Task: Create ChildIssue0000000425 as Child Issue of Issue Issue0000000213 in Backlog  in Scrum Project Project0000000043 in Jira. Create ChildIssue0000000426 as Child Issue of Issue Issue0000000213 in Backlog  in Scrum Project Project0000000043 in Jira. Create ChildIssue0000000427 as Child Issue of Issue Issue0000000214 in Backlog  in Scrum Project Project0000000043 in Jira. Create ChildIssue0000000428 as Child Issue of Issue Issue0000000214 in Backlog  in Scrum Project Project0000000043 in Jira. Create ChildIssue0000000429 as Child Issue of Issue Issue0000000215 in Backlog  in Scrum Project Project0000000043 in Jira
Action: Mouse moved to (401, 568)
Screenshot: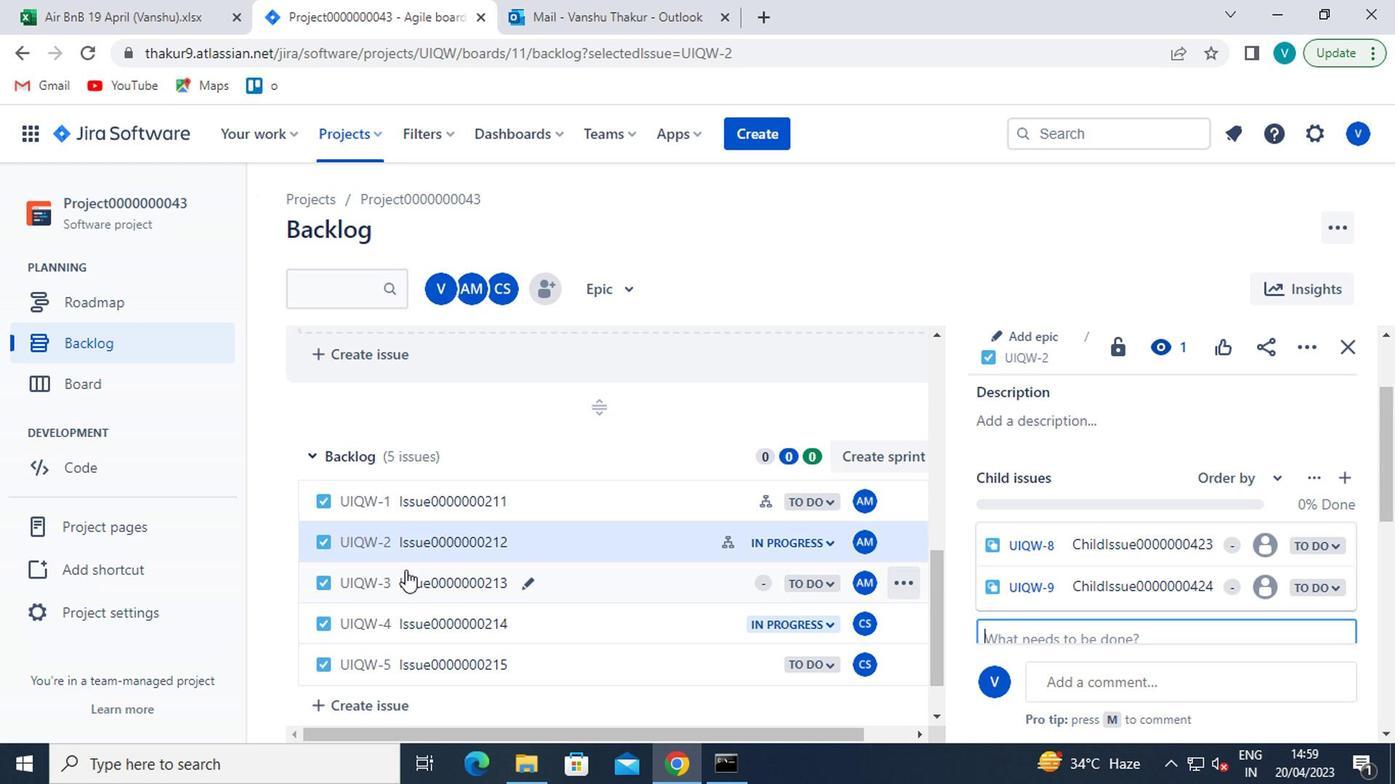 
Action: Mouse pressed left at (401, 568)
Screenshot: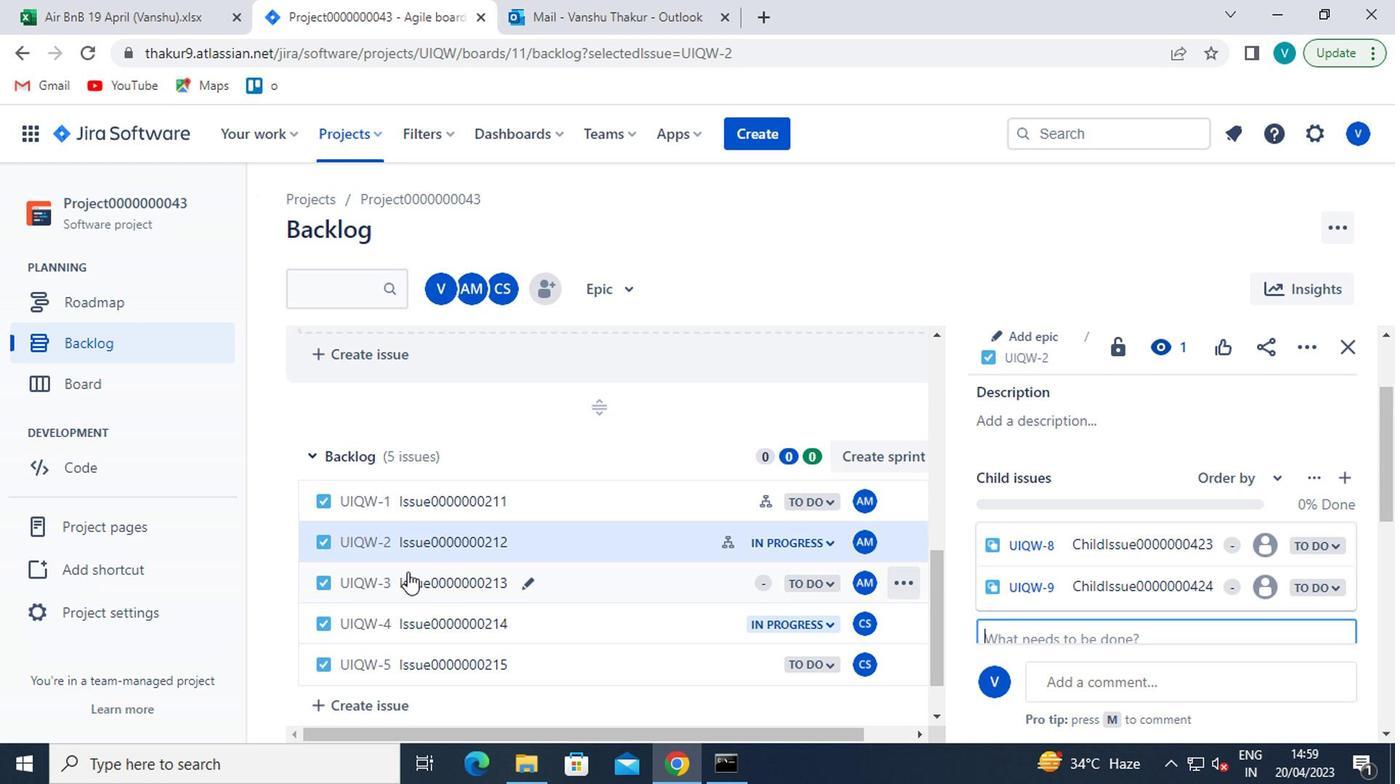 
Action: Mouse moved to (1031, 437)
Screenshot: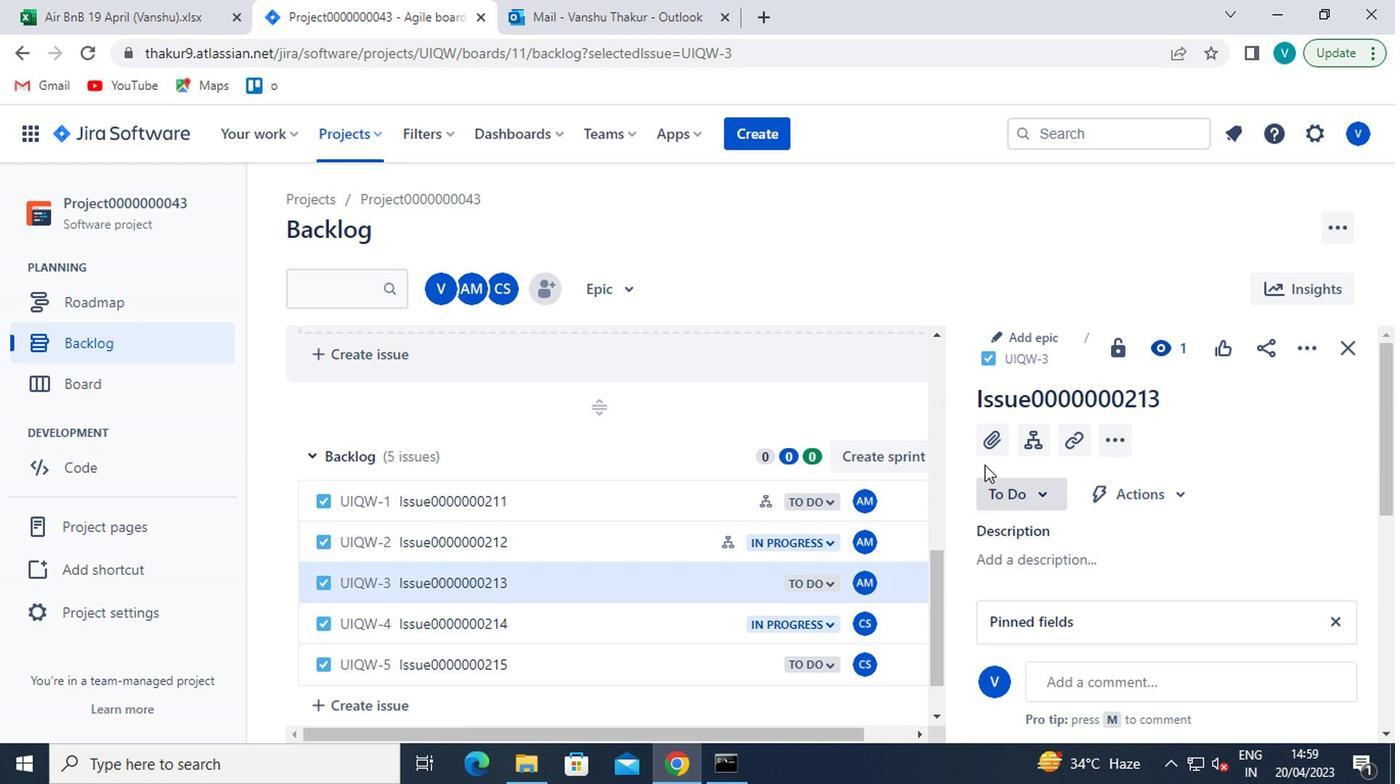 
Action: Mouse pressed left at (1031, 437)
Screenshot: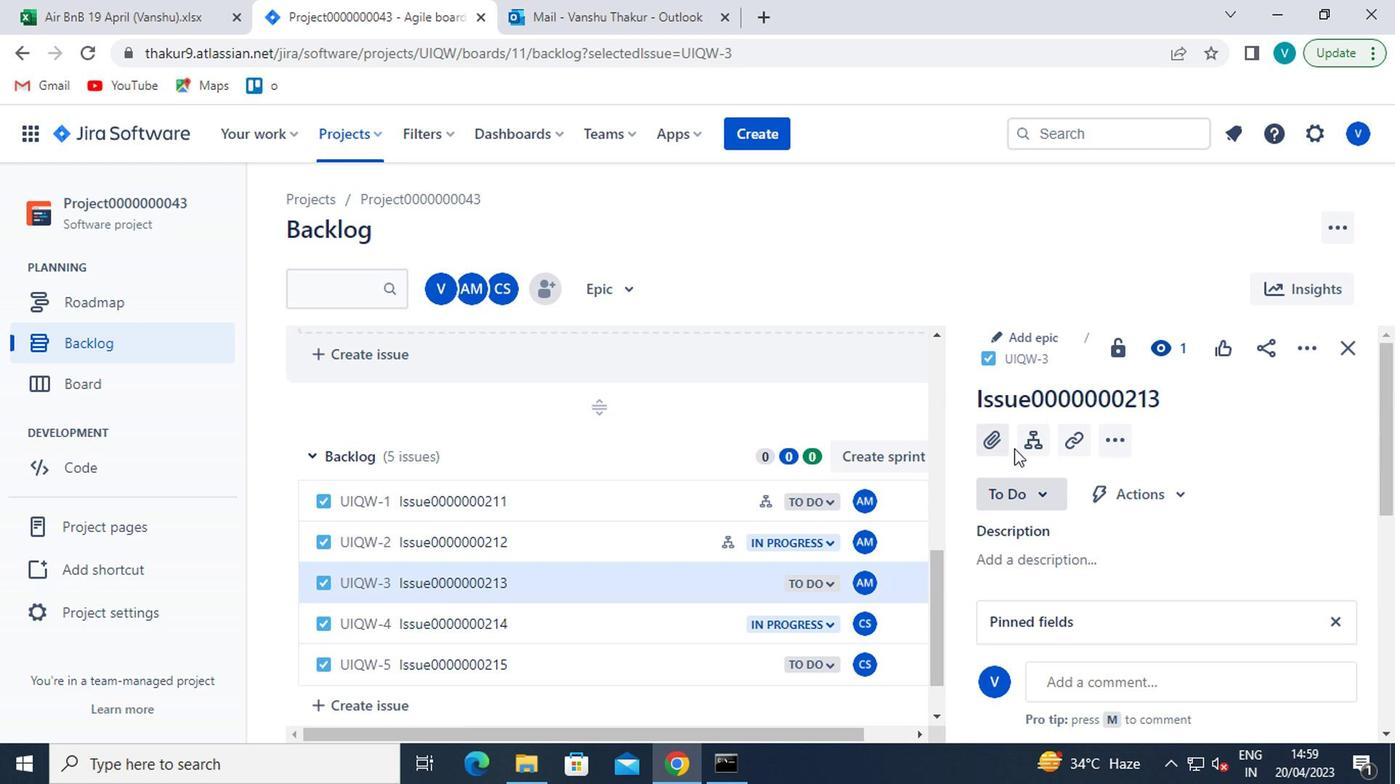 
Action: Mouse moved to (1031, 516)
Screenshot: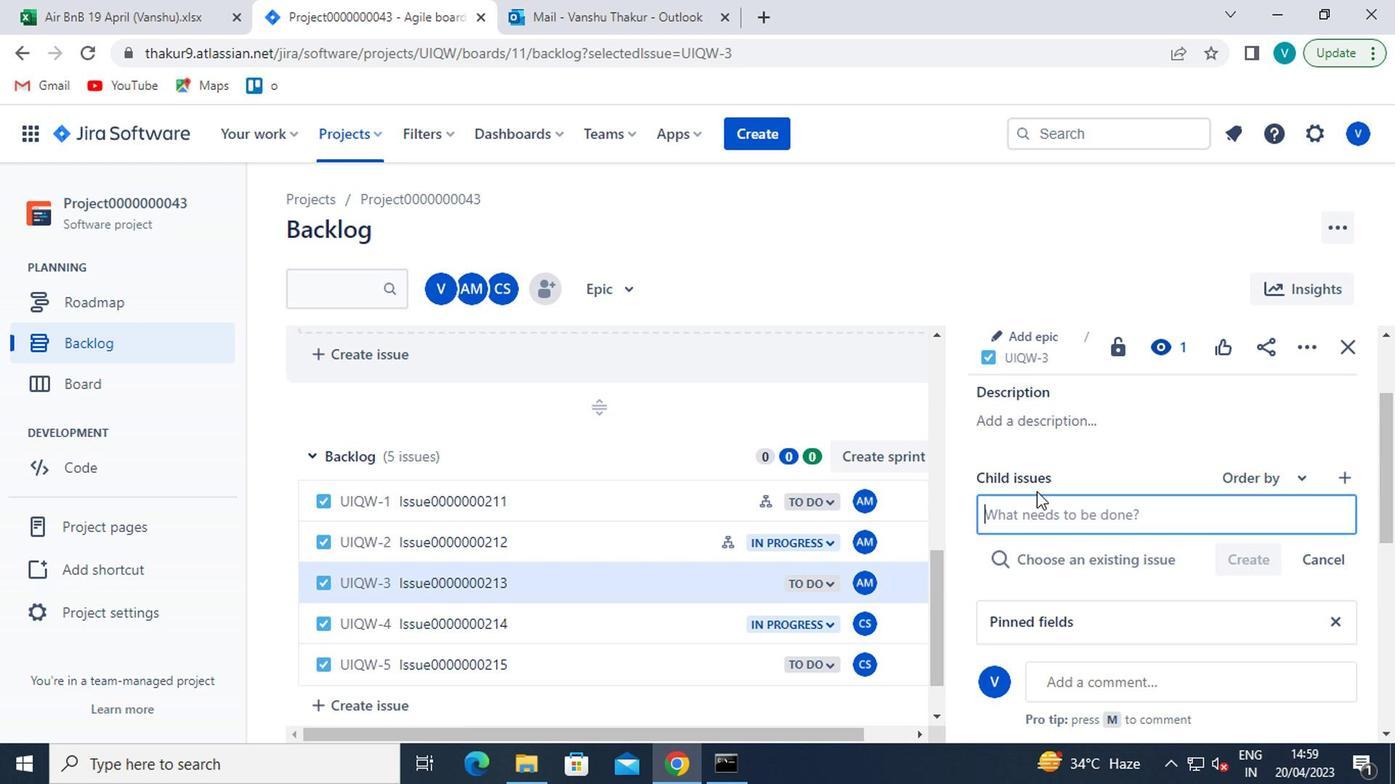 
Action: Mouse pressed left at (1031, 516)
Screenshot: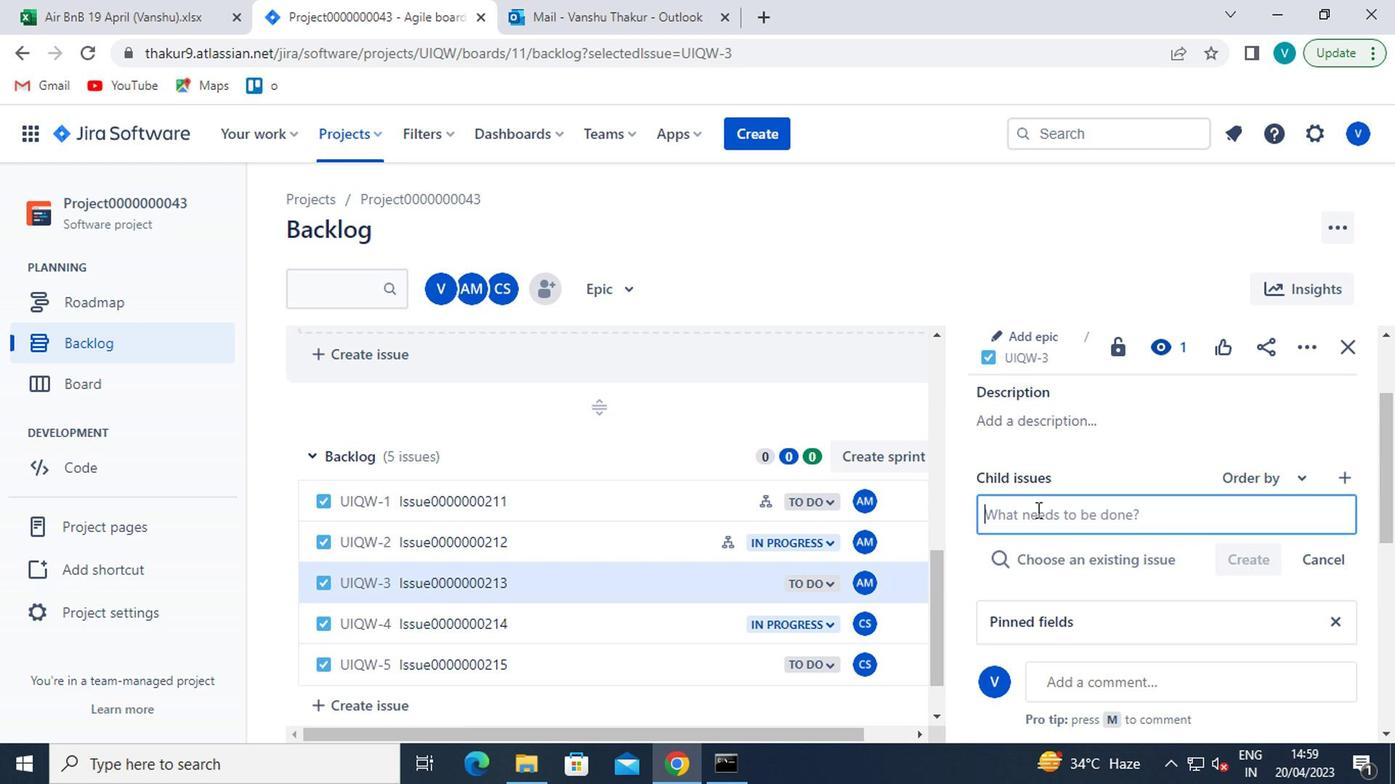 
Action: Key pressed <Key.shift>CHILD<Key.shift>ISSUE0000000425
Screenshot: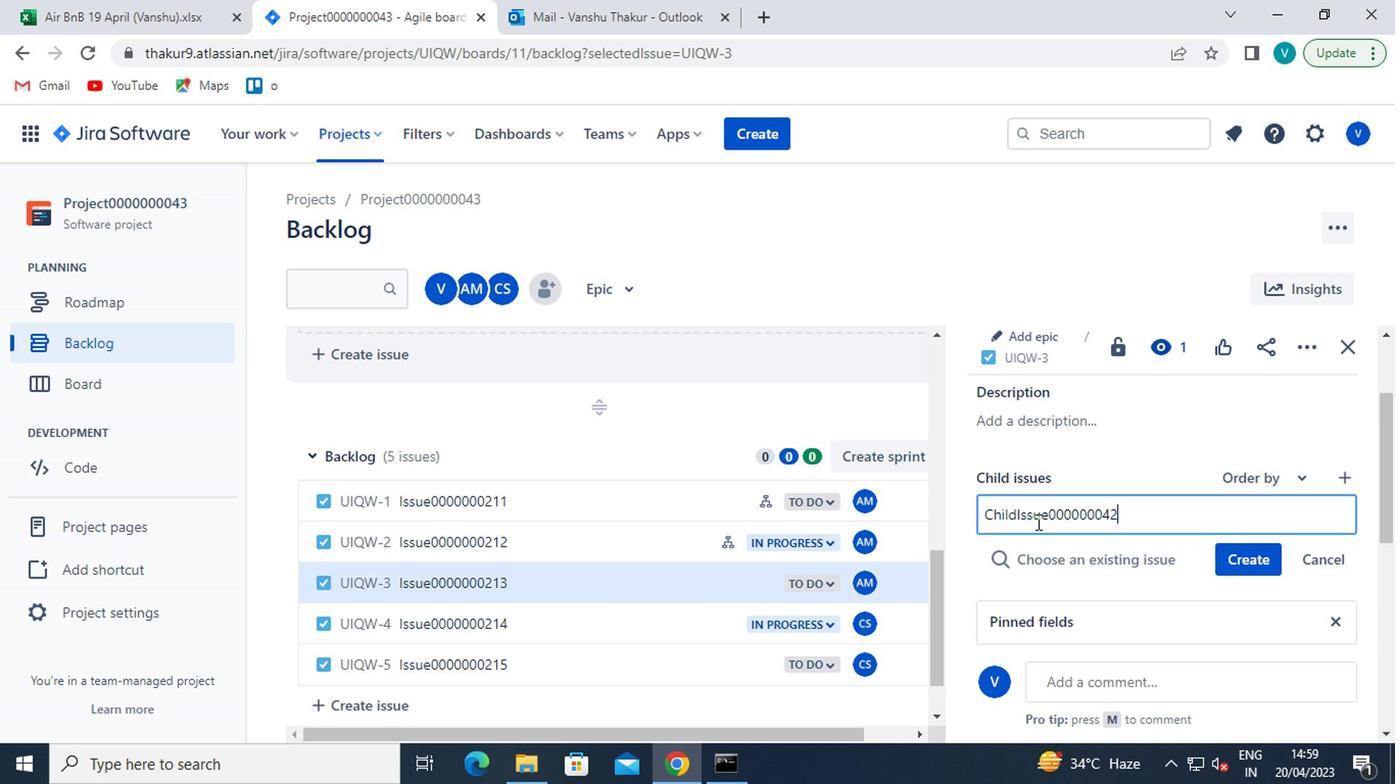 
Action: Mouse moved to (1239, 552)
Screenshot: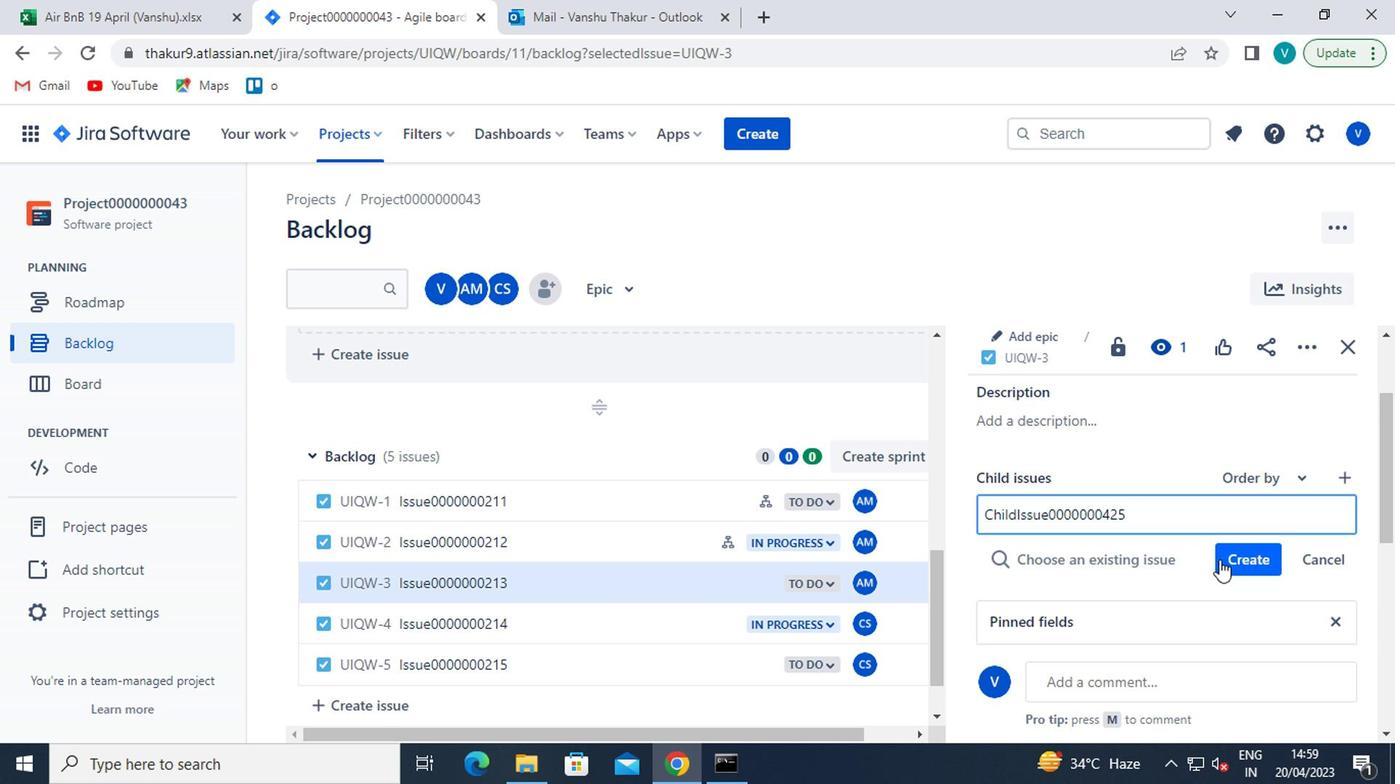 
Action: Mouse pressed left at (1239, 552)
Screenshot: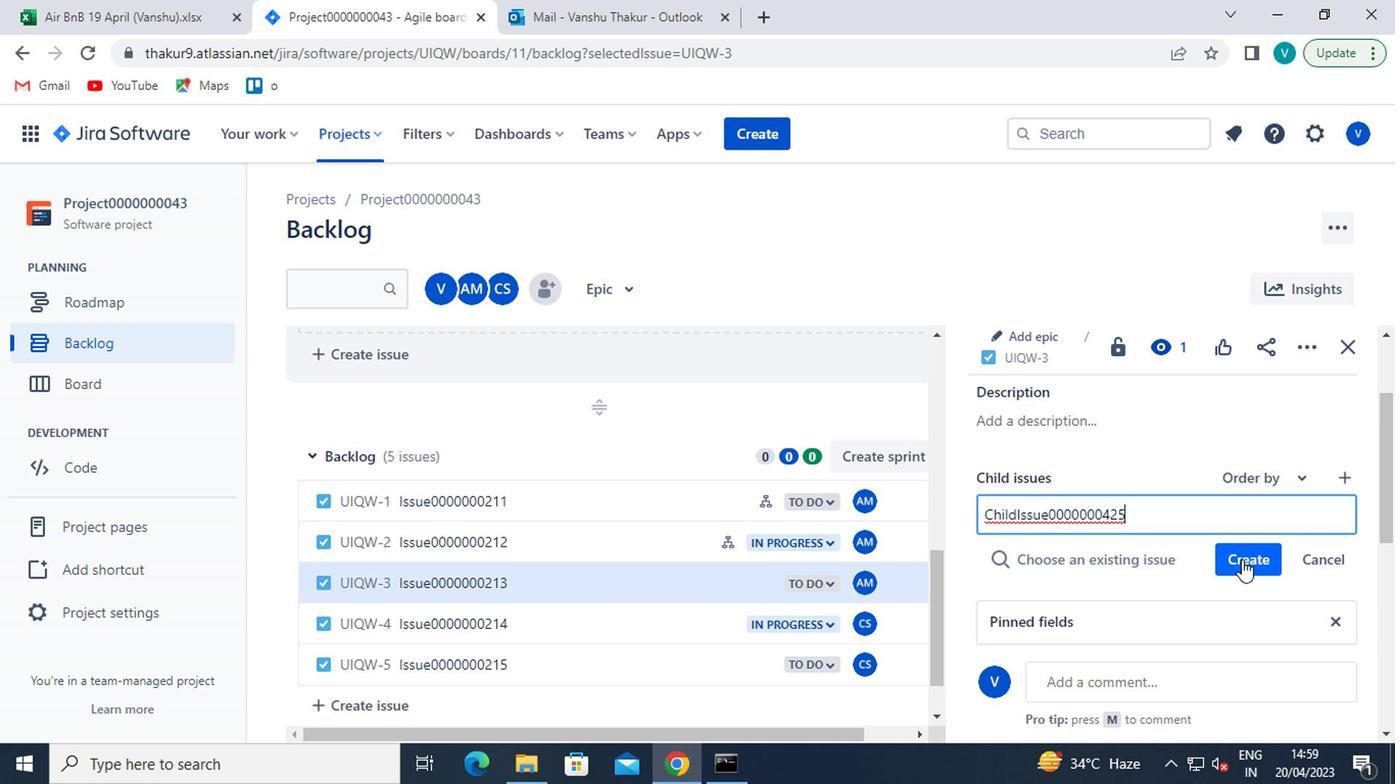 
Action: Mouse moved to (1225, 566)
Screenshot: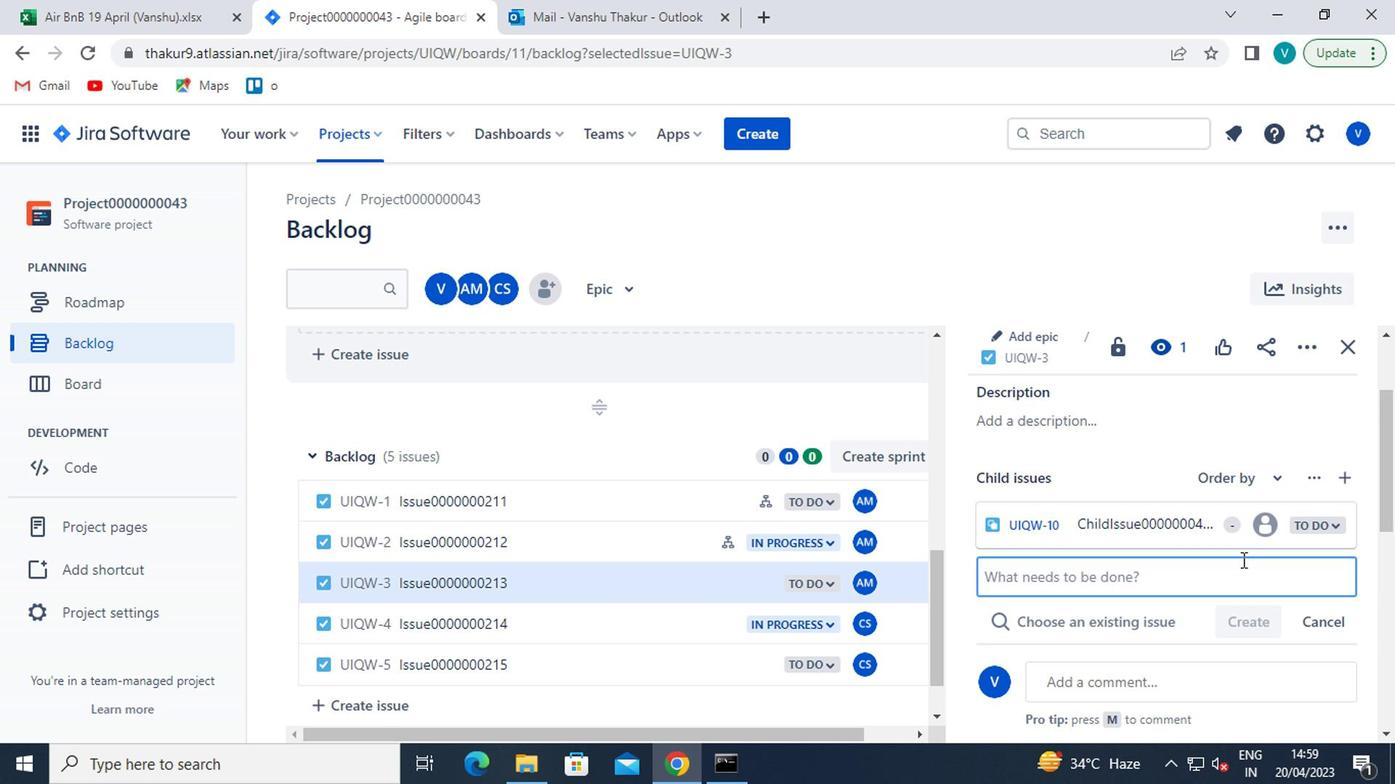 
Action: Mouse pressed left at (1225, 566)
Screenshot: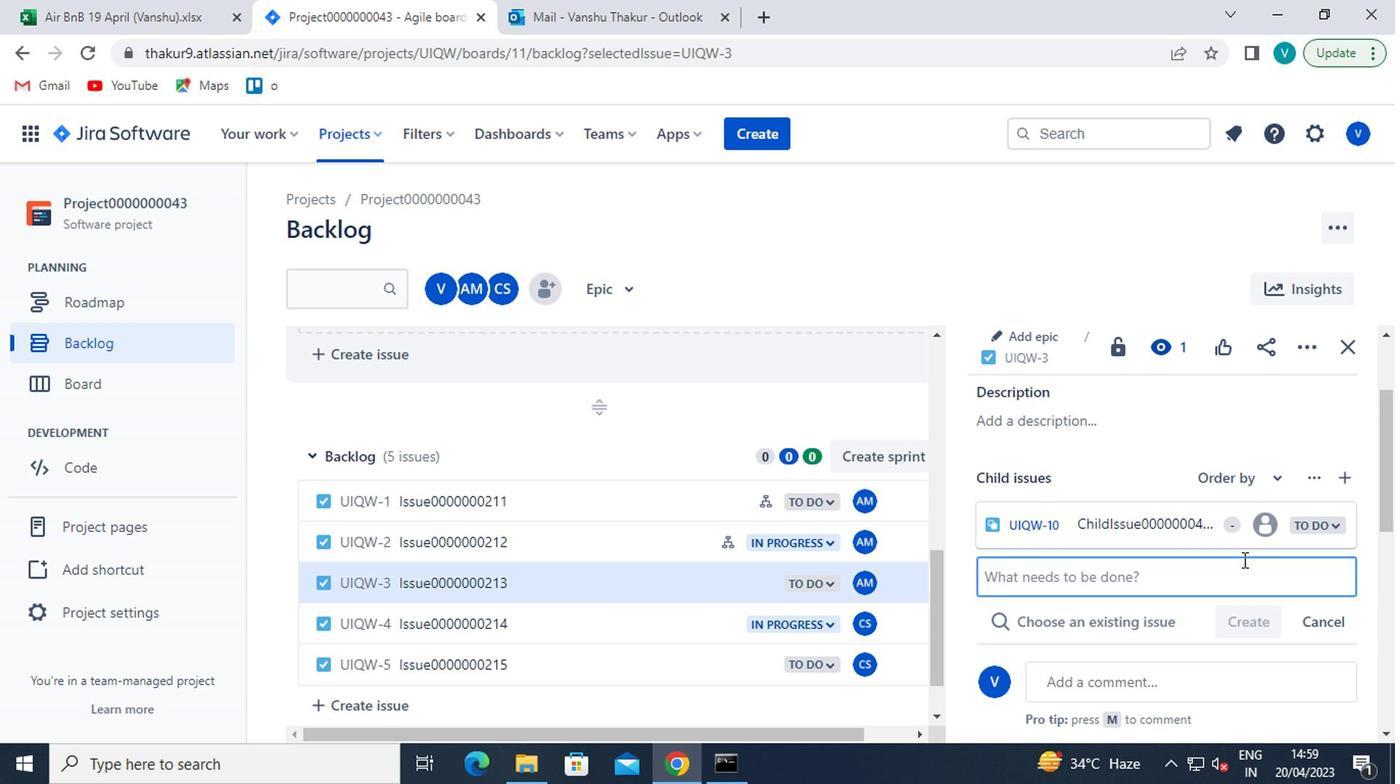 
Action: Key pressed <Key.shift>CHILD<Key.shift>ISSUE0000000426
Screenshot: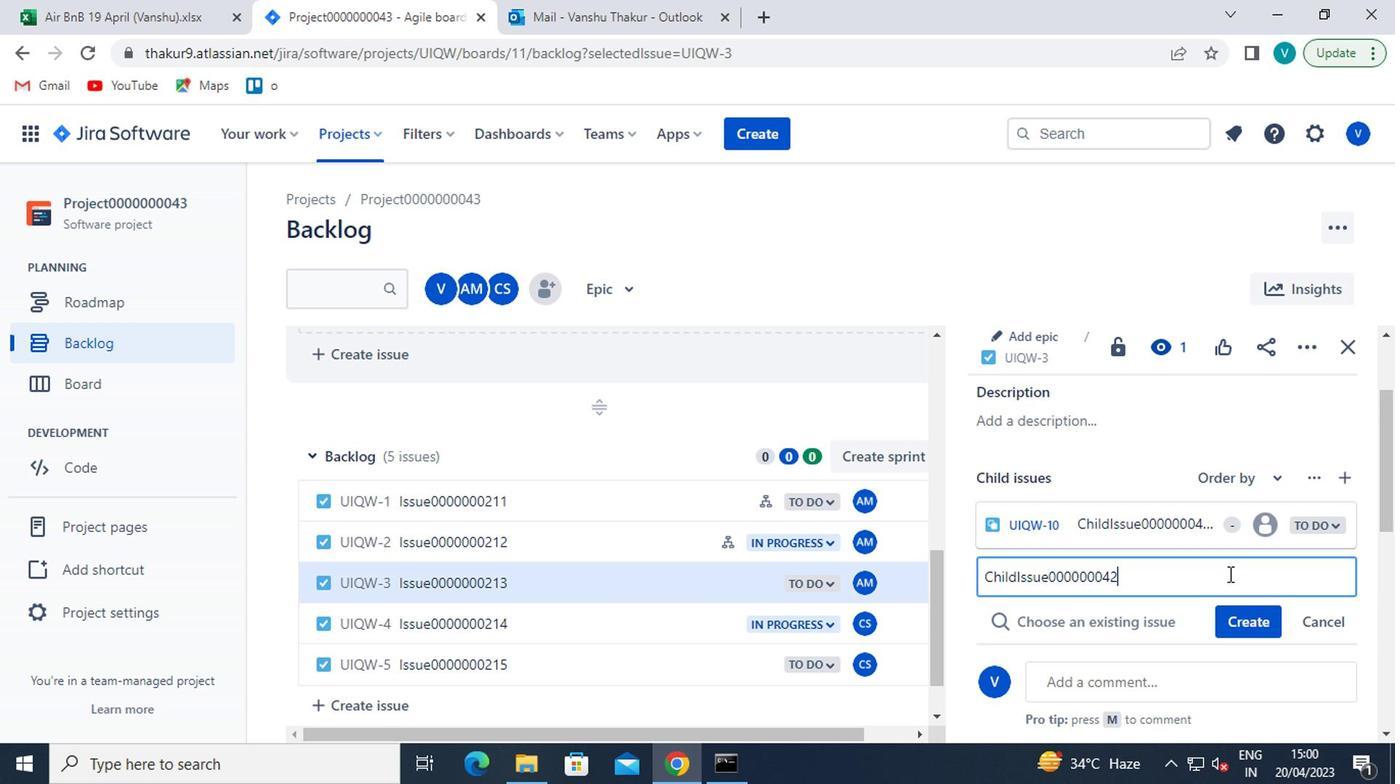 
Action: Mouse moved to (1235, 616)
Screenshot: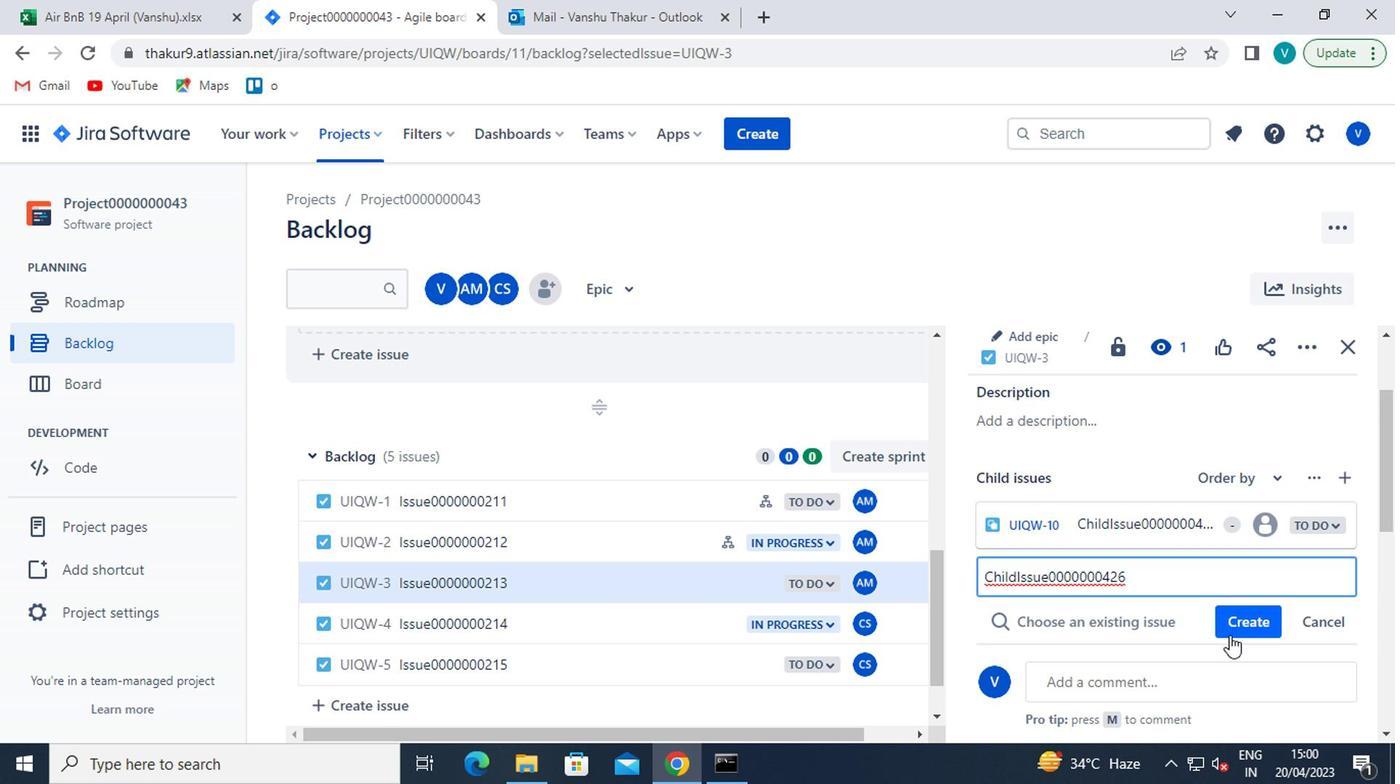 
Action: Mouse pressed left at (1235, 616)
Screenshot: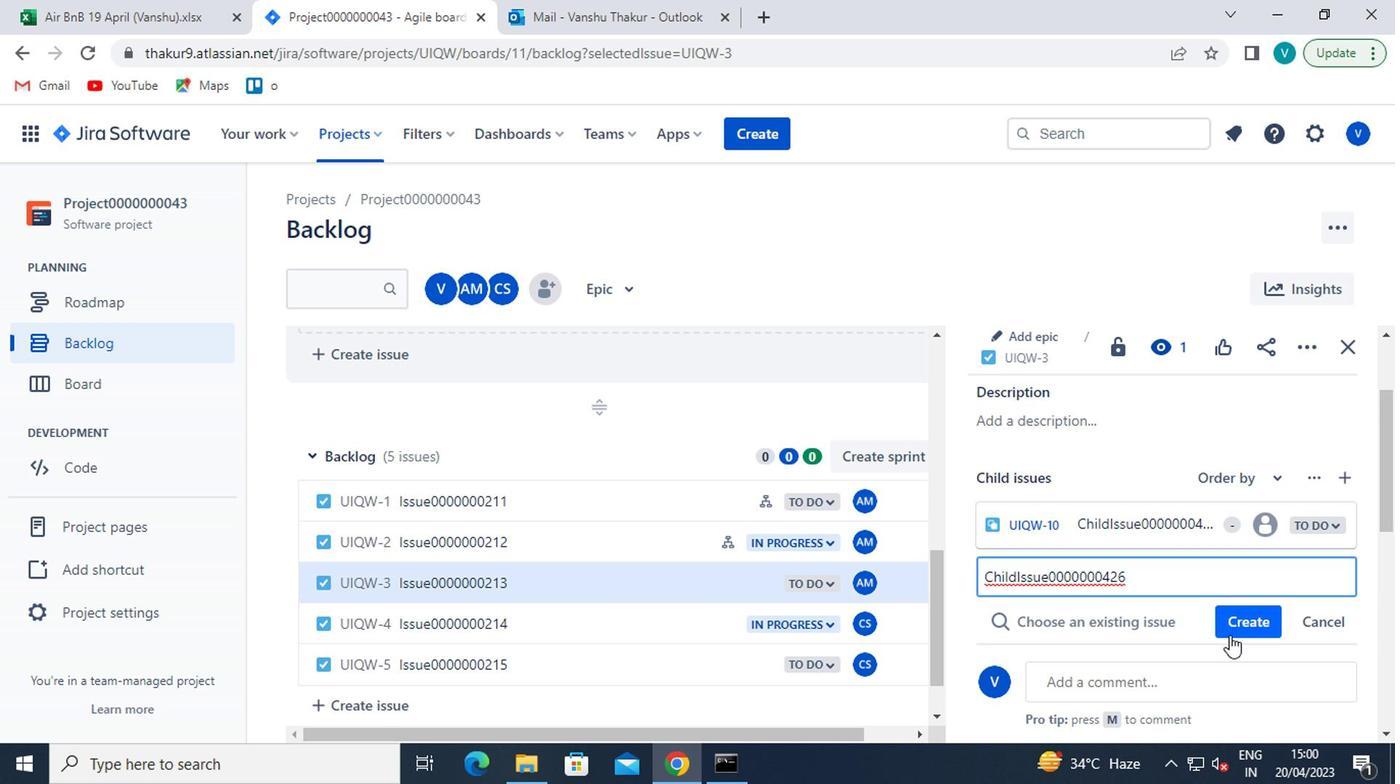 
Action: Mouse moved to (1230, 592)
Screenshot: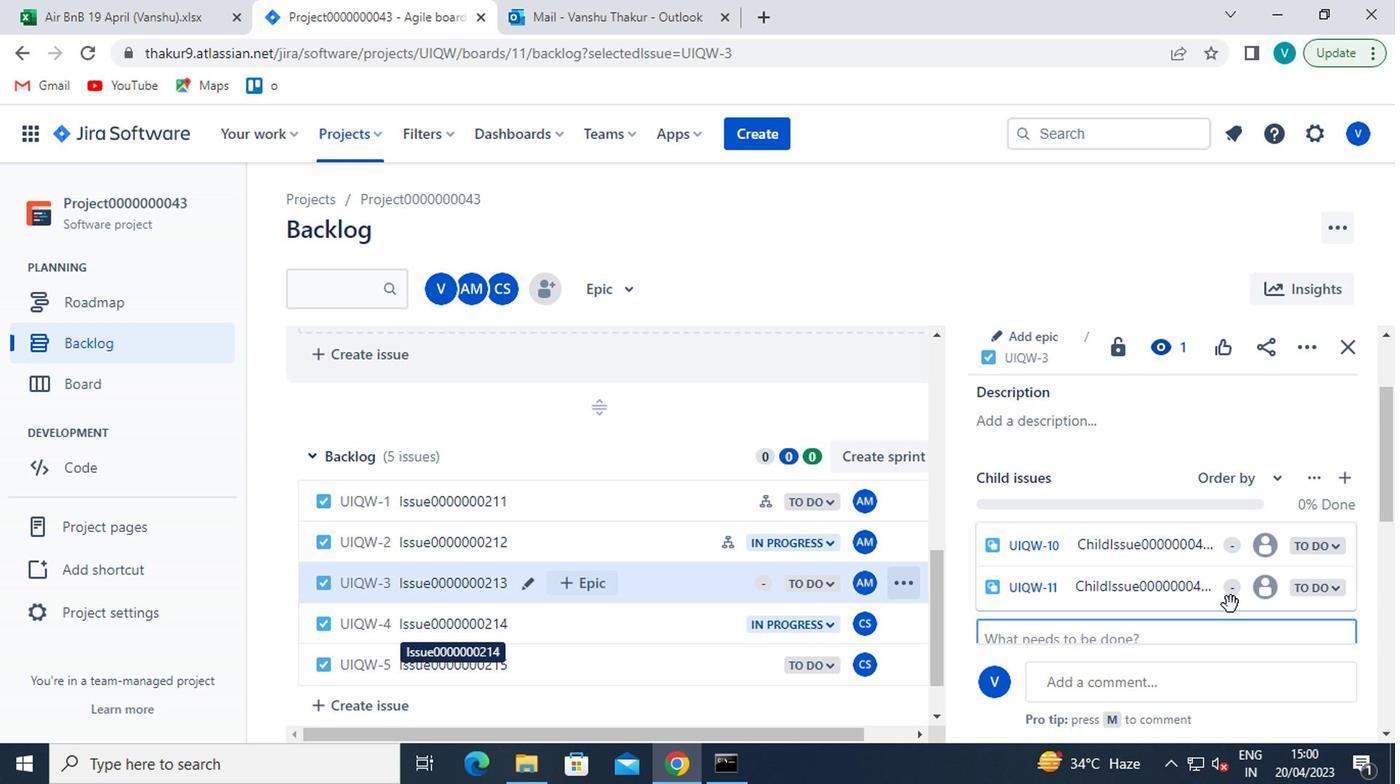 
Action: Mouse scrolled (1230, 592) with delta (0, 0)
Screenshot: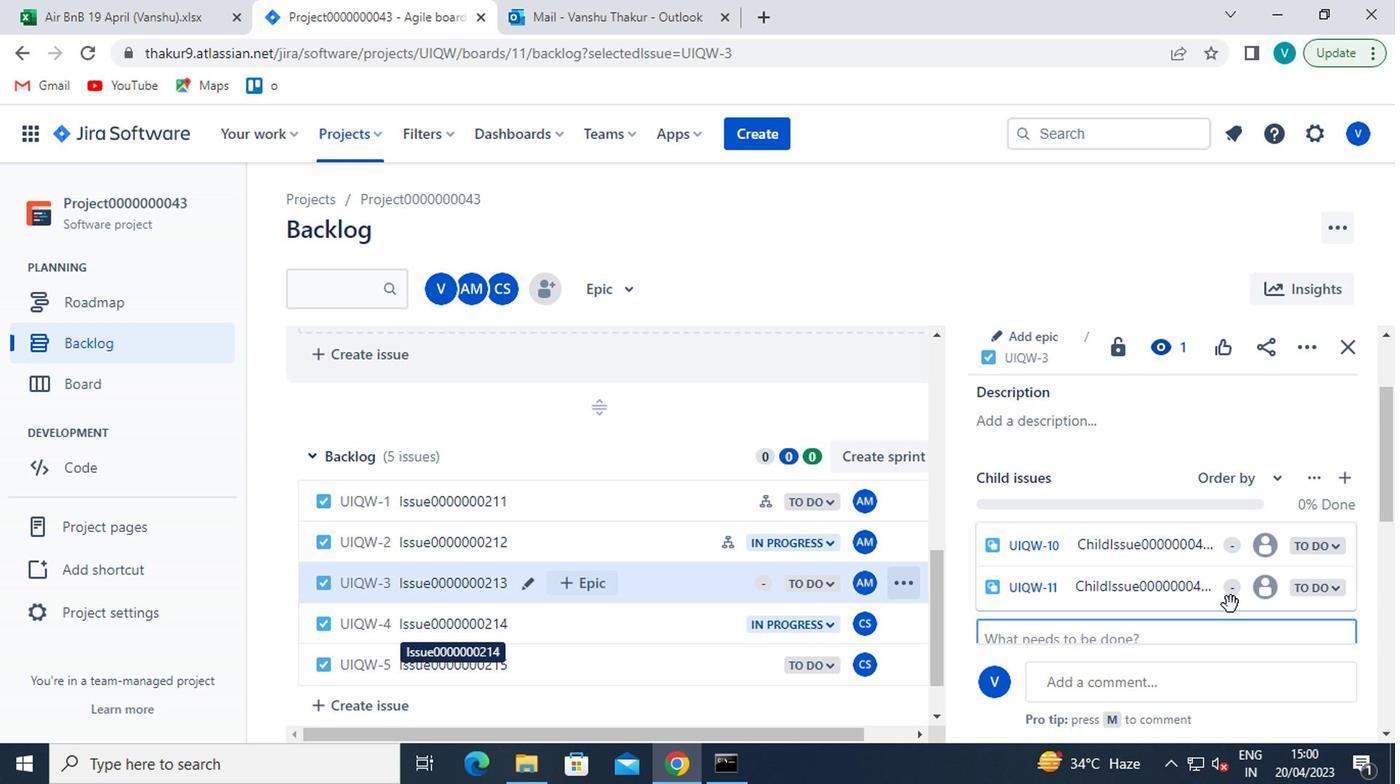 
Action: Mouse scrolled (1230, 592) with delta (0, 0)
Screenshot: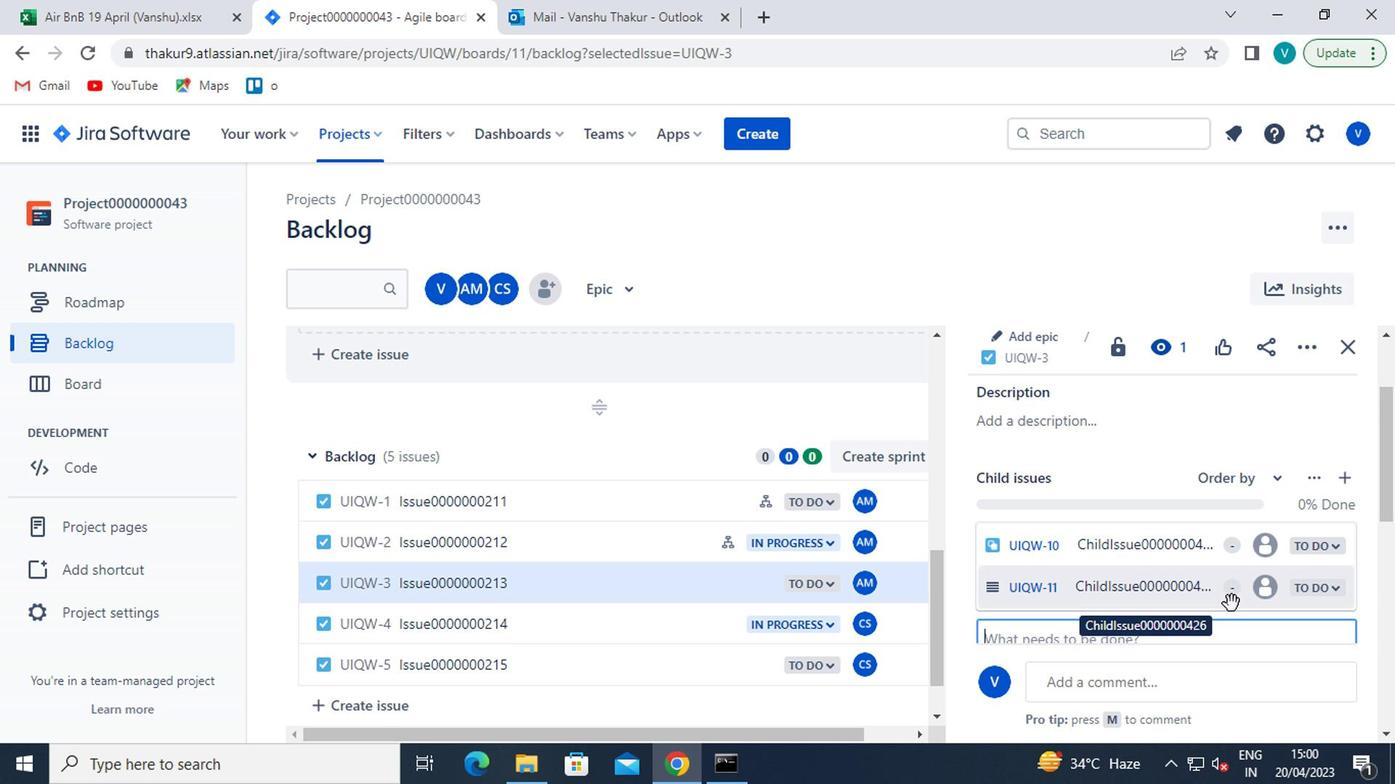 
Action: Mouse scrolled (1230, 592) with delta (0, 0)
Screenshot: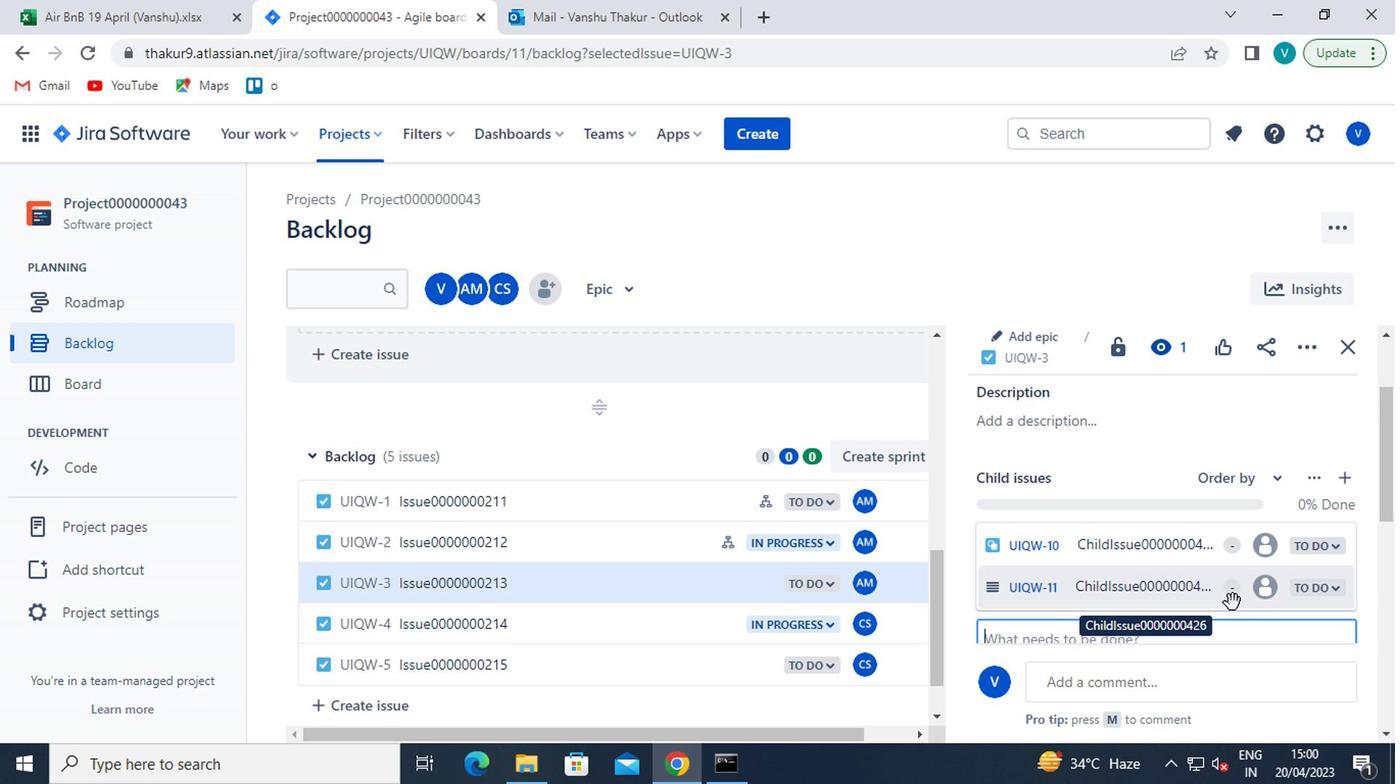 
Action: Mouse scrolled (1230, 592) with delta (0, 0)
Screenshot: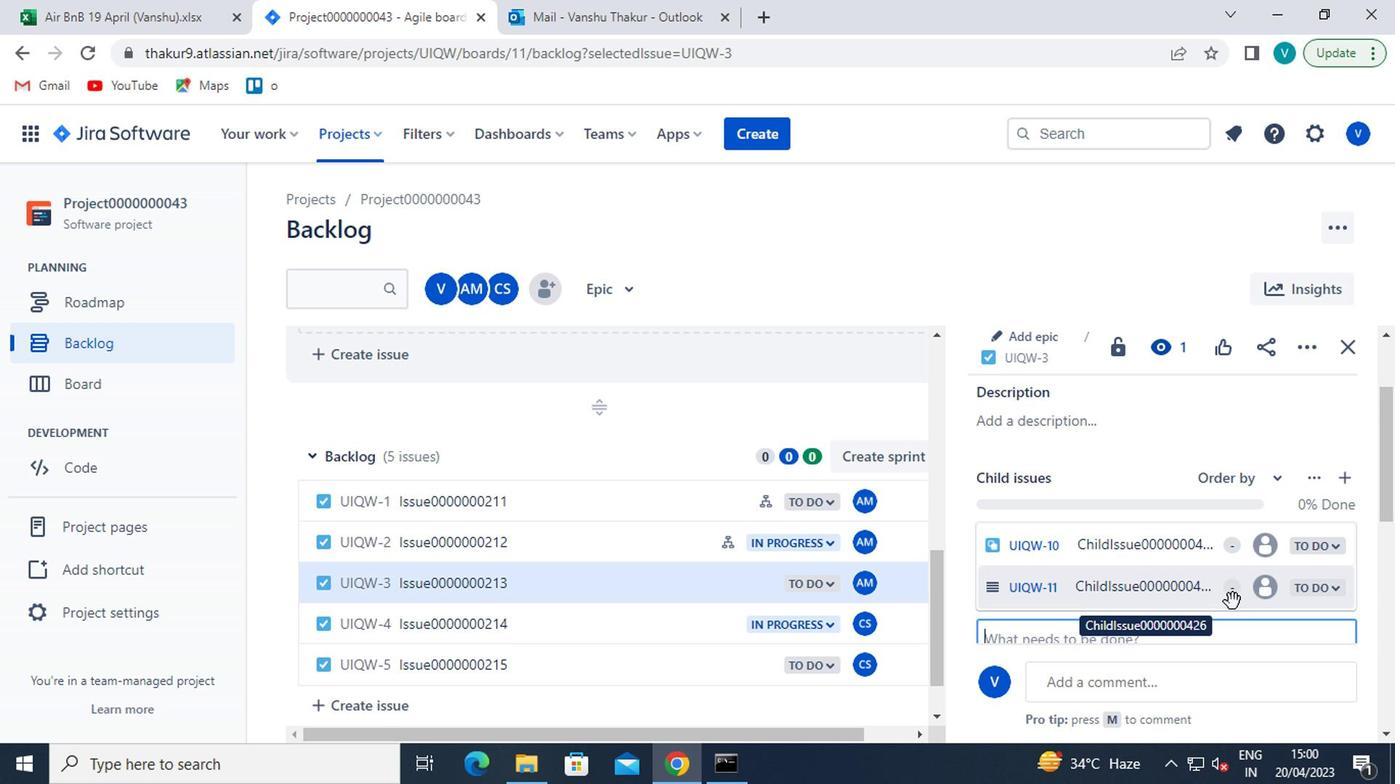 
Action: Mouse scrolled (1230, 590) with delta (0, -1)
Screenshot: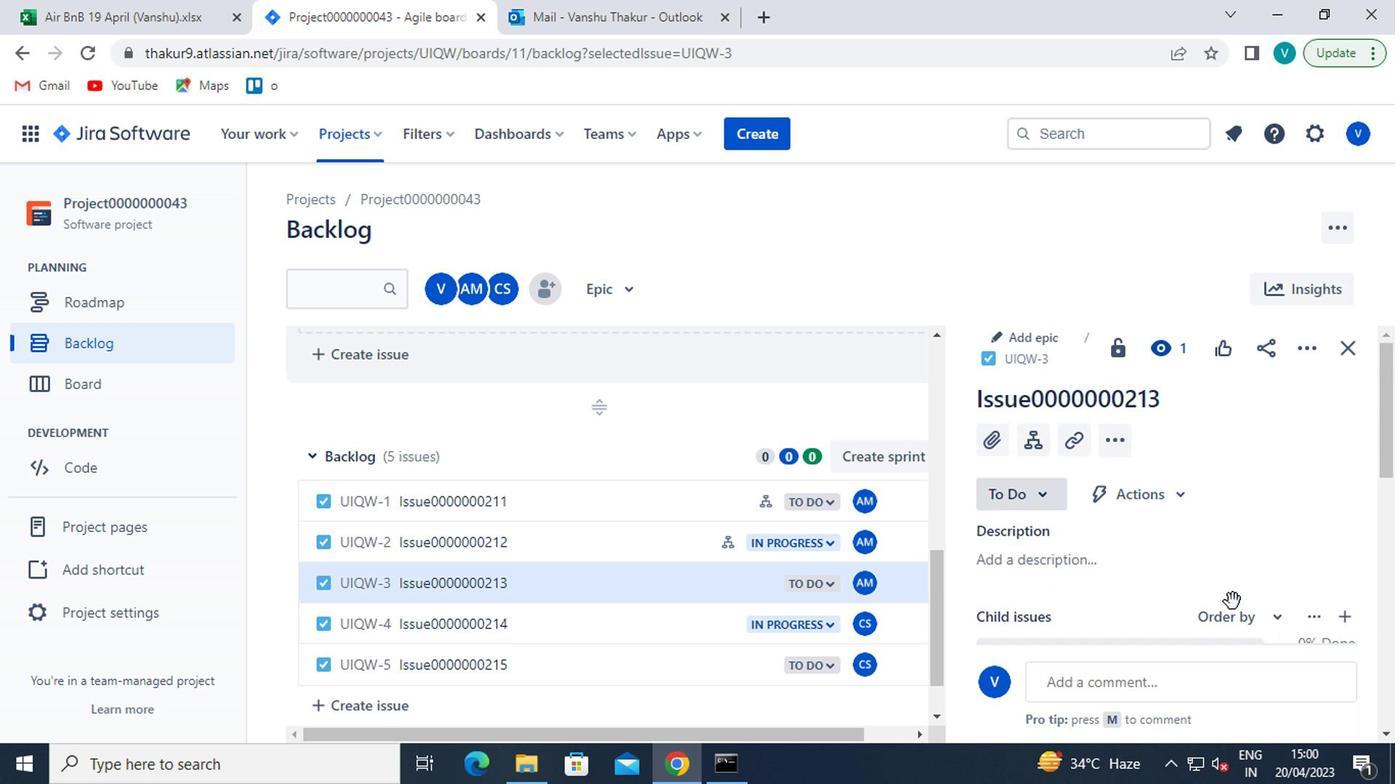 
Action: Mouse scrolled (1230, 590) with delta (0, -1)
Screenshot: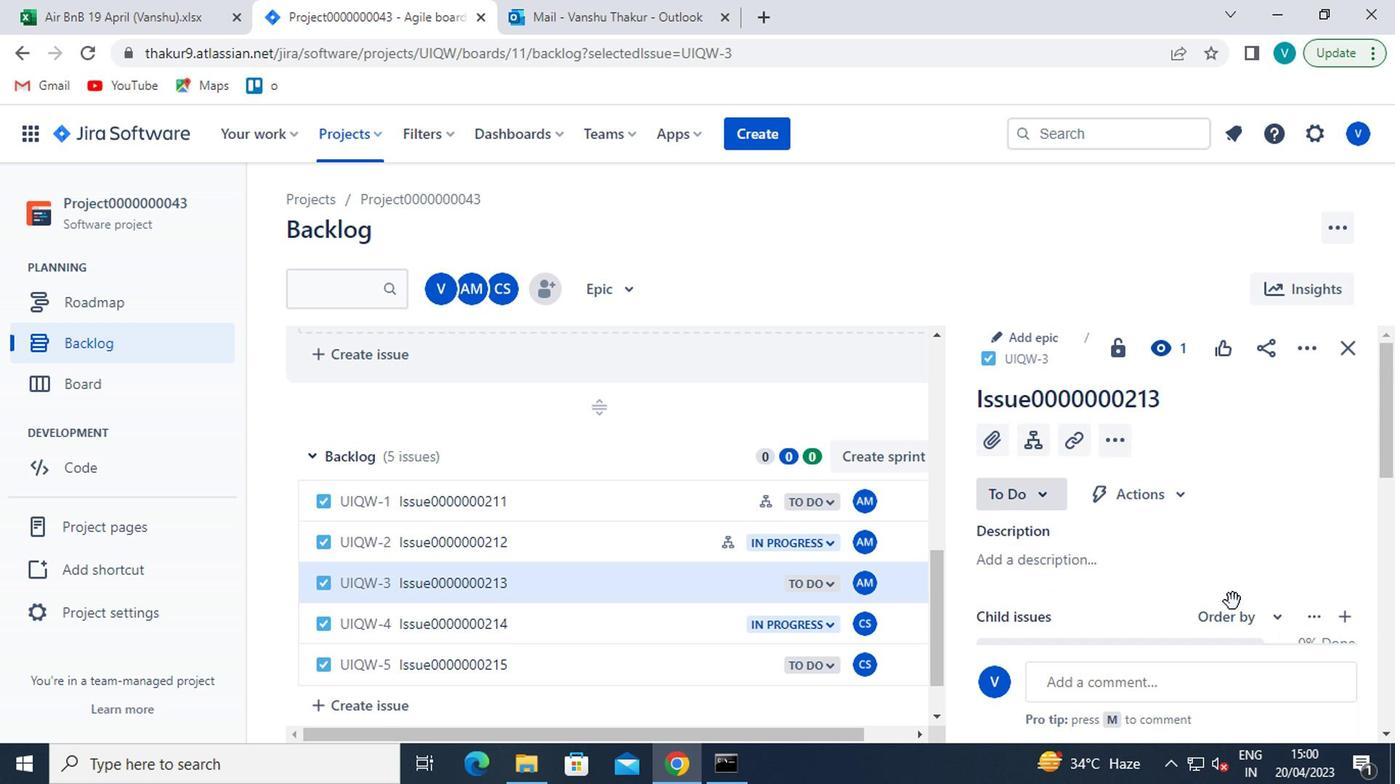 
Action: Mouse scrolled (1230, 590) with delta (0, -1)
Screenshot: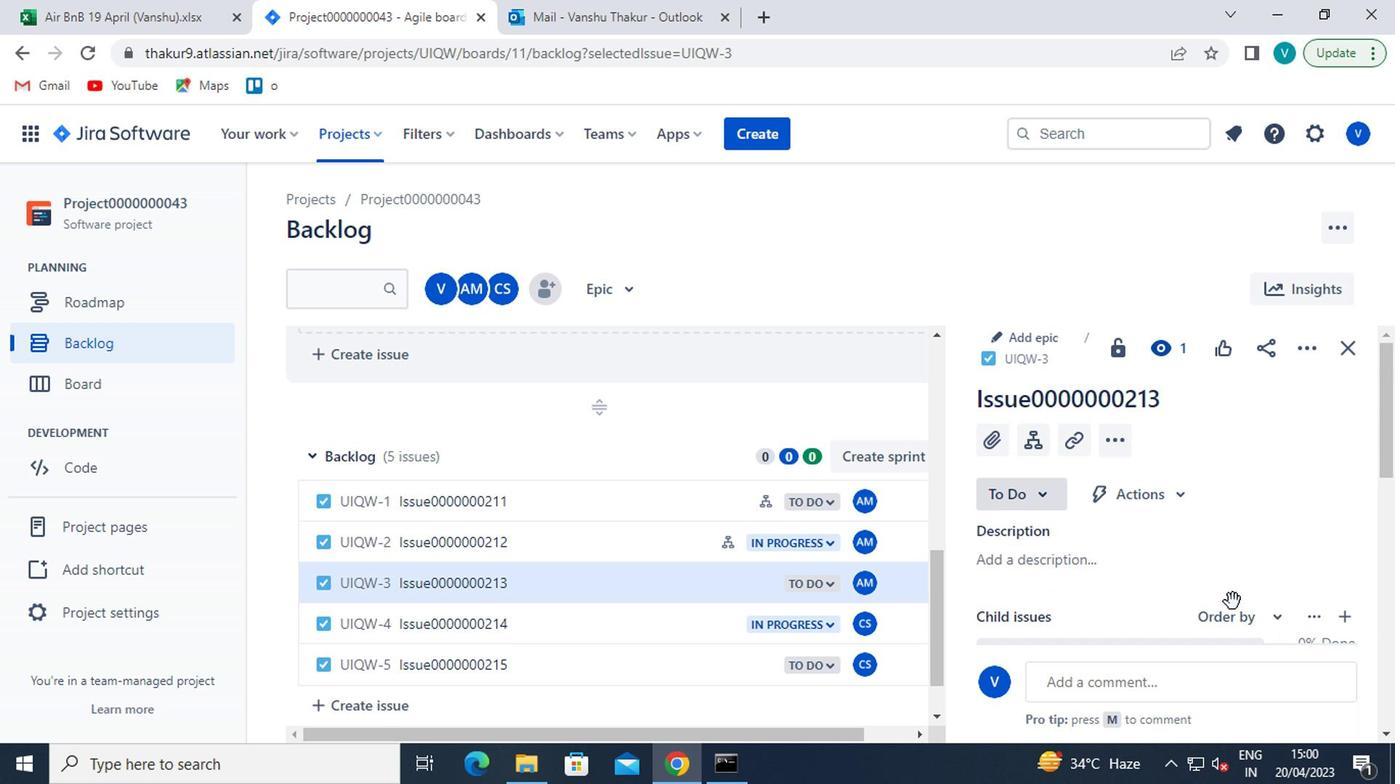 
Action: Mouse scrolled (1230, 590) with delta (0, -1)
Screenshot: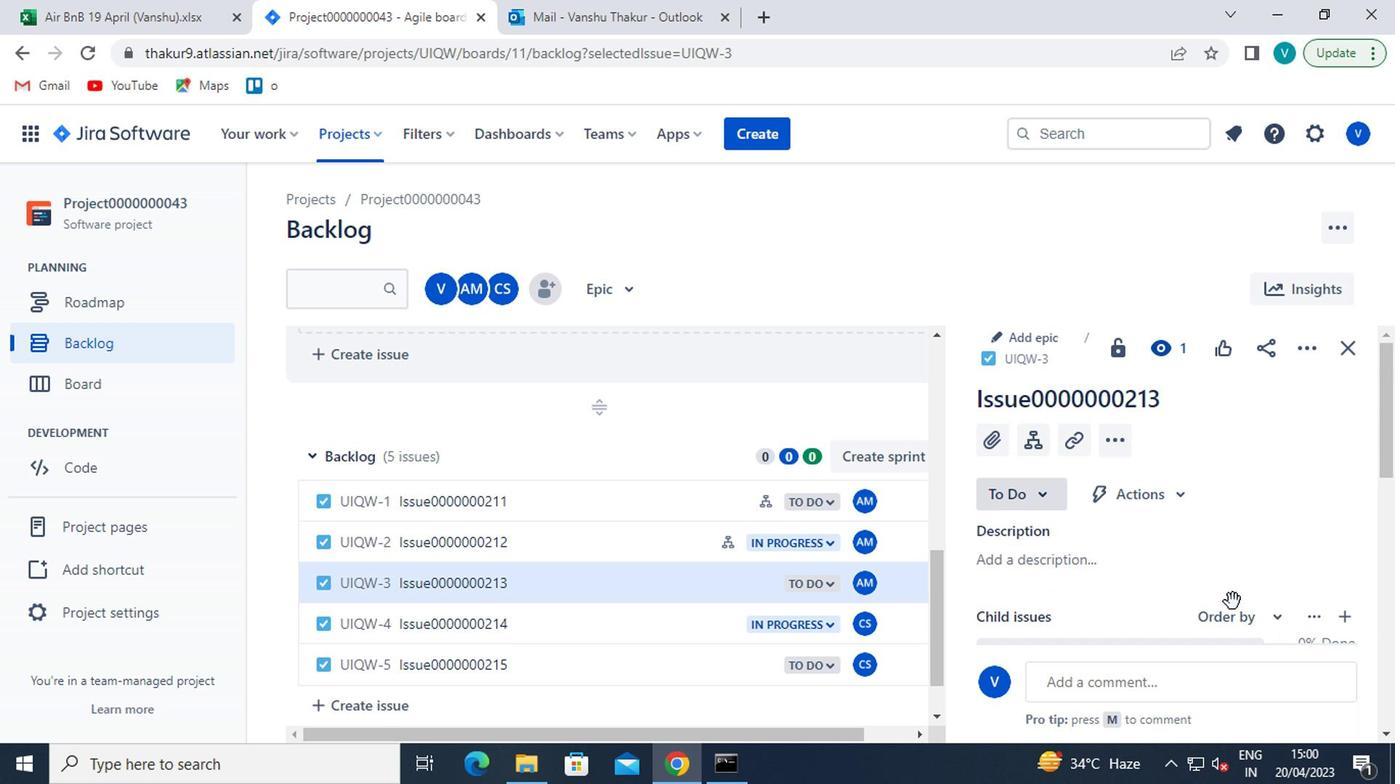 
Action: Mouse moved to (449, 611)
Screenshot: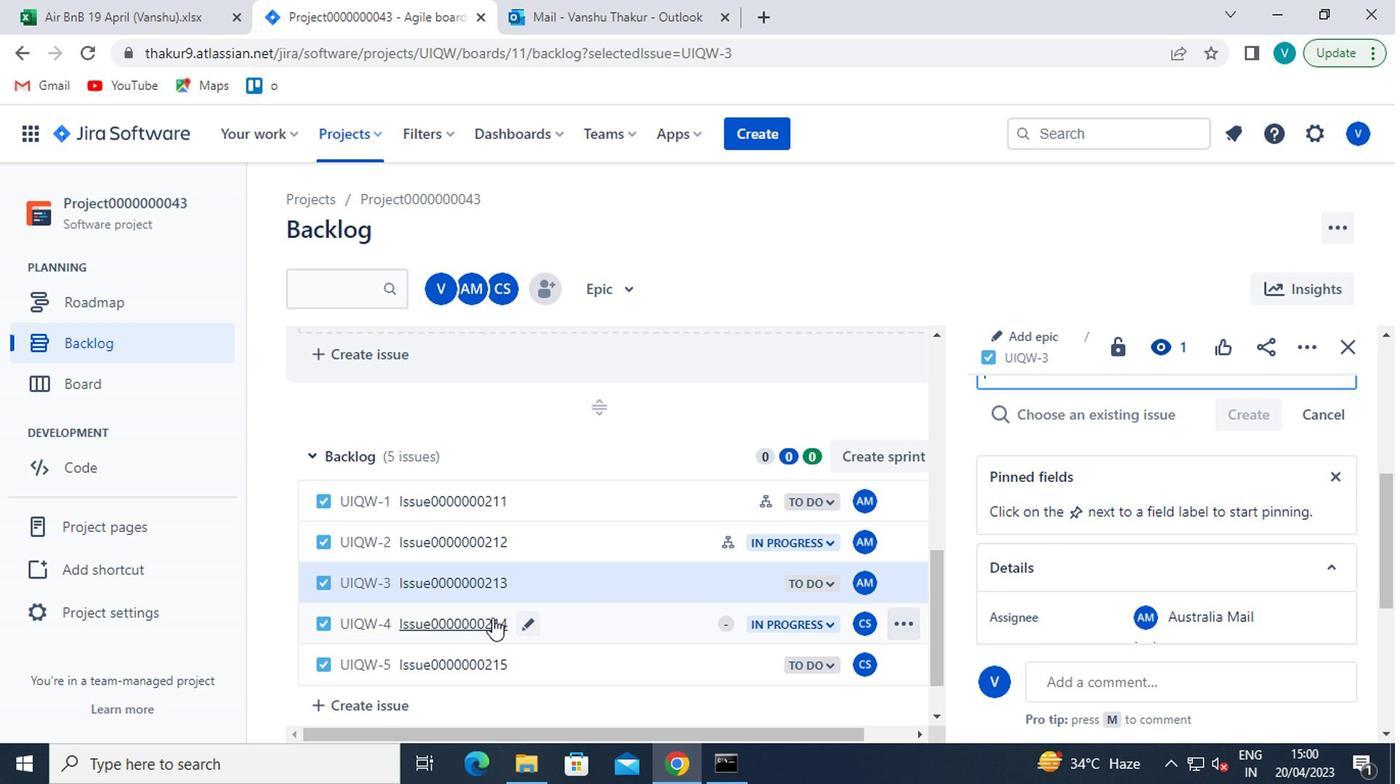 
Action: Mouse pressed left at (449, 611)
Screenshot: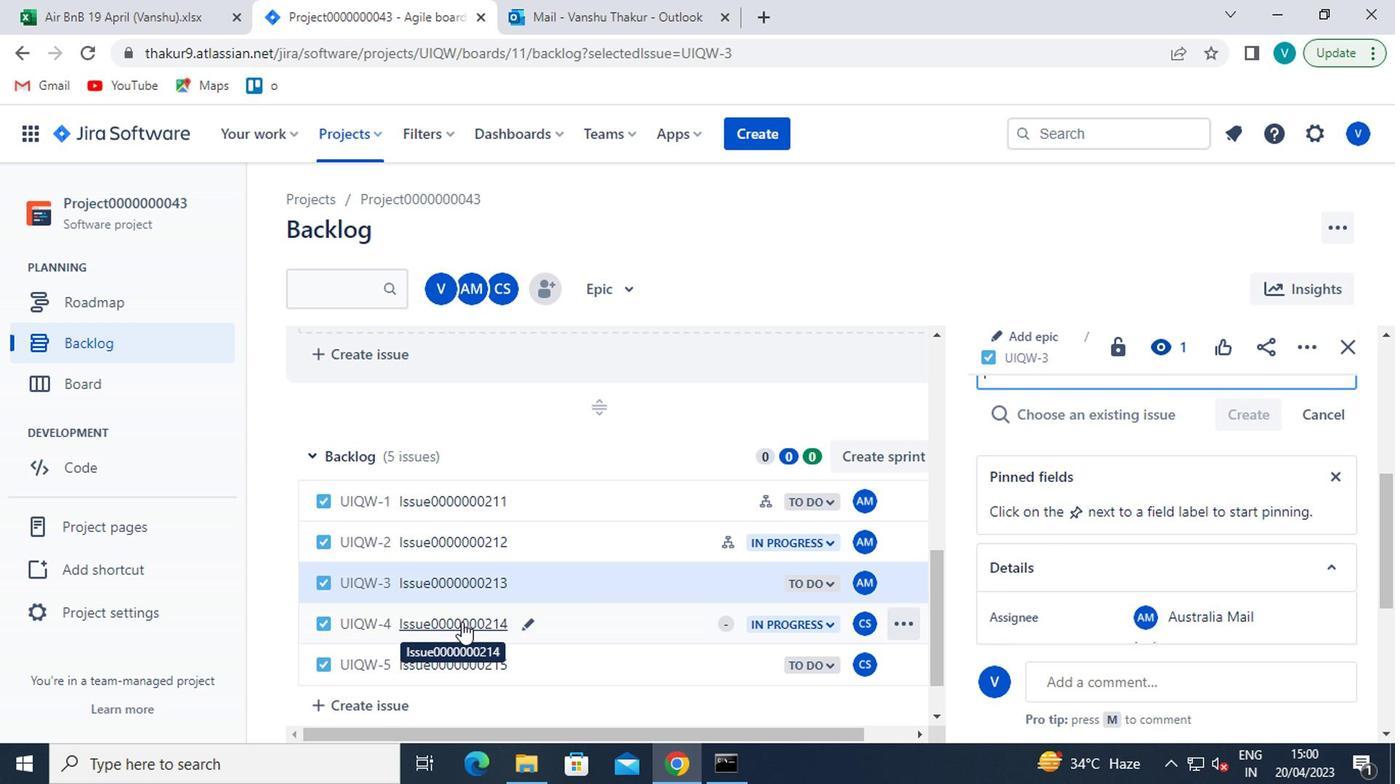 
Action: Mouse moved to (1031, 434)
Screenshot: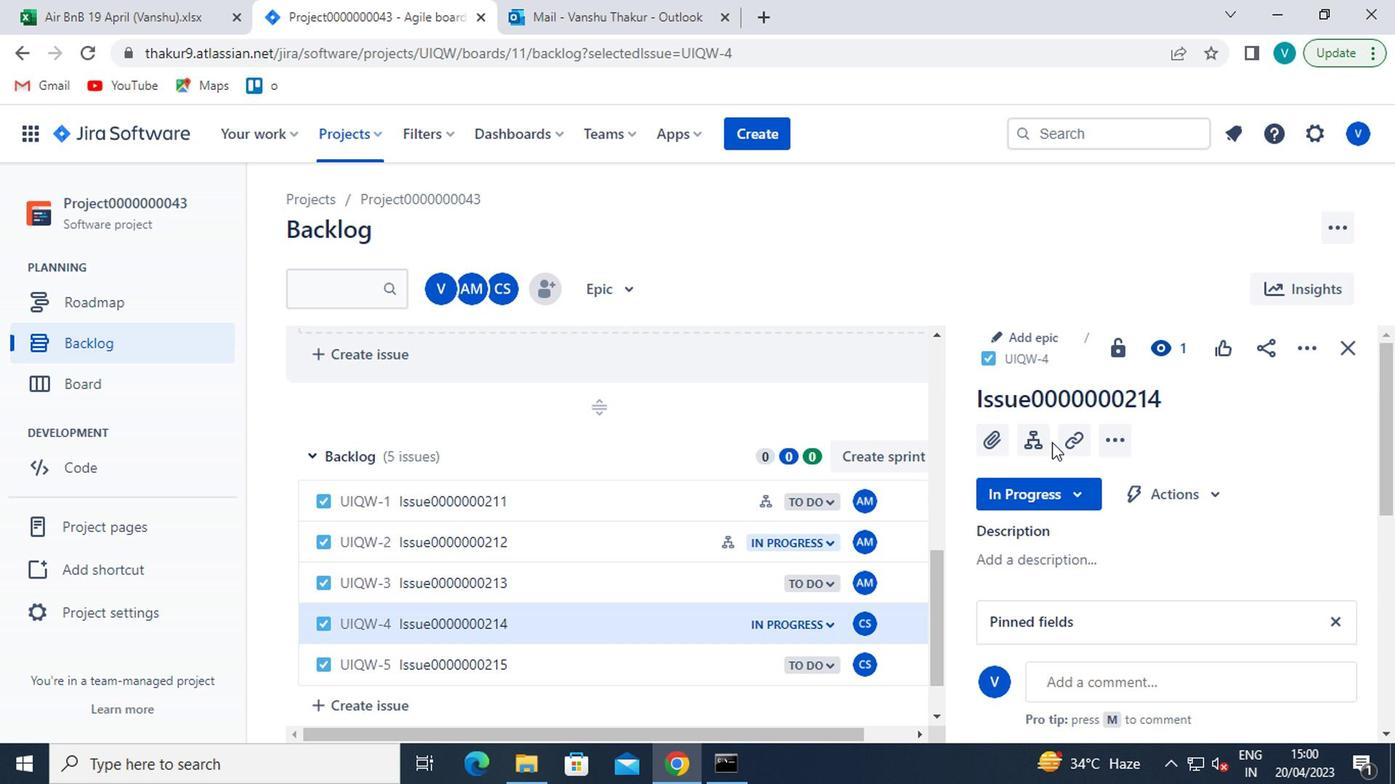 
Action: Mouse pressed left at (1031, 434)
Screenshot: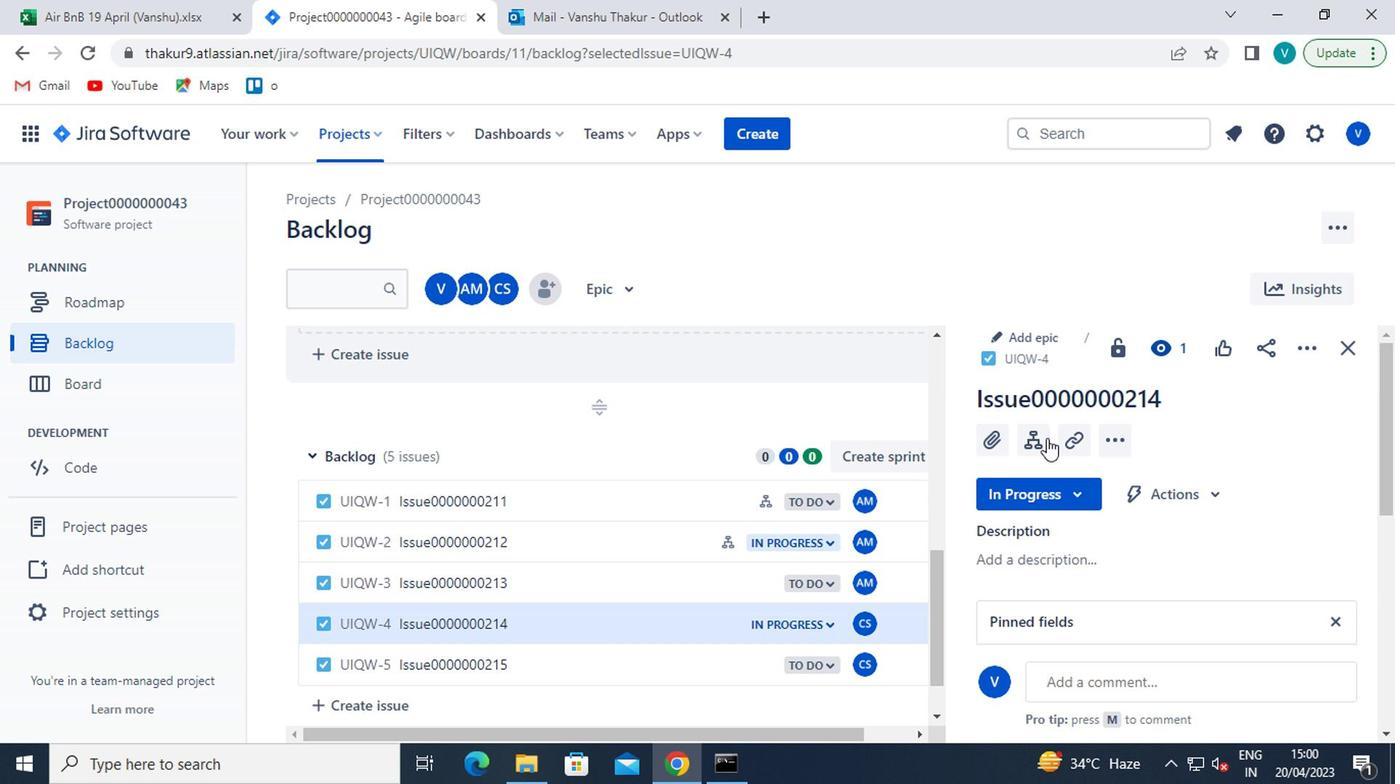 
Action: Mouse moved to (1066, 510)
Screenshot: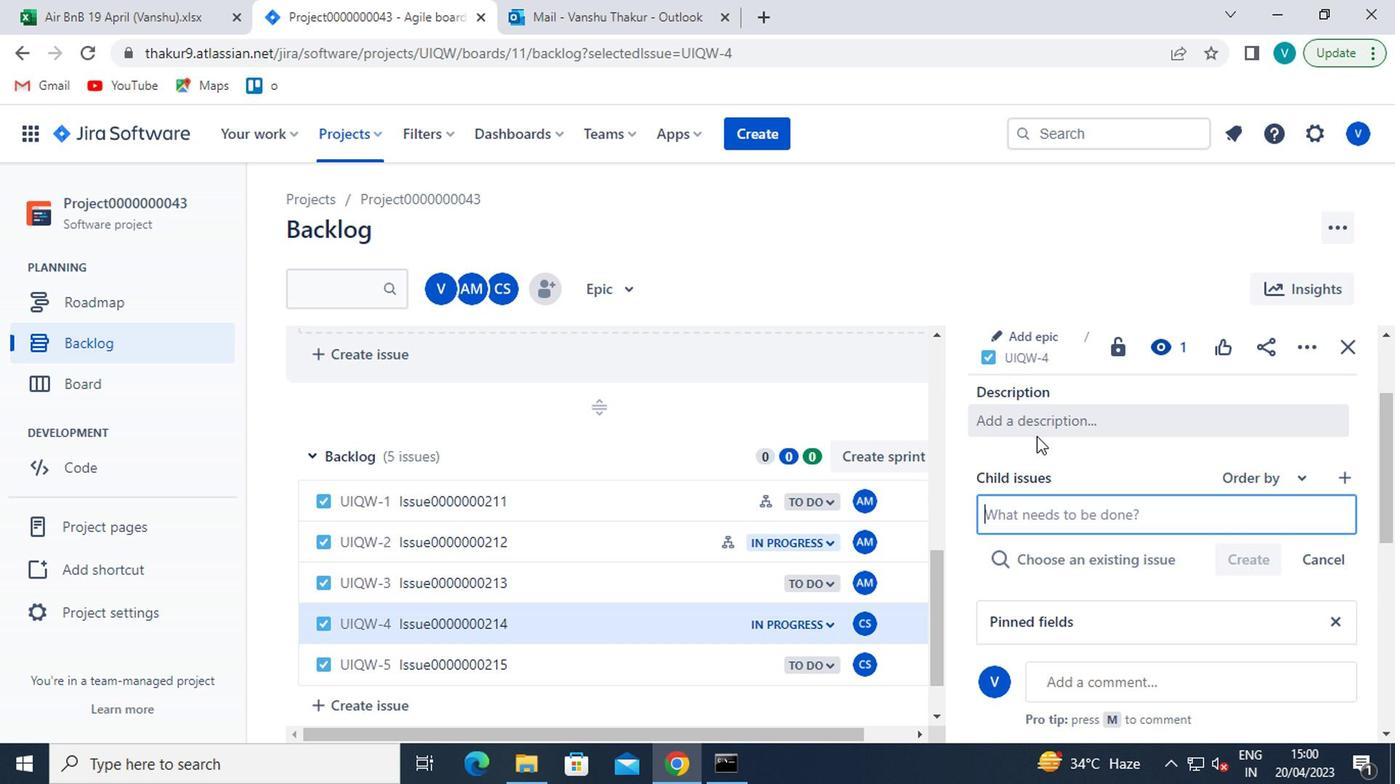 
Action: Mouse pressed left at (1066, 510)
Screenshot: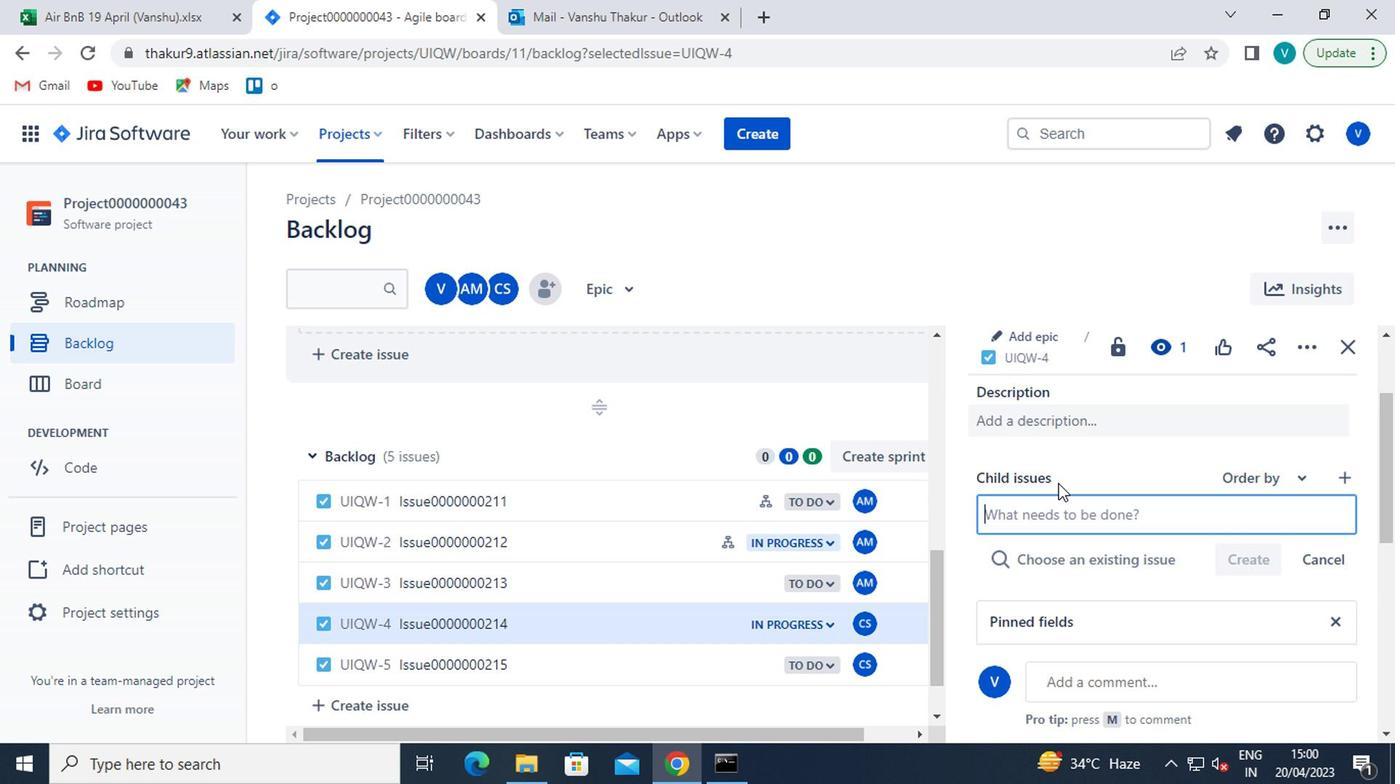 
Action: Key pressed <Key.shift>CHILD<Key.shift>ISSUE0000000427
Screenshot: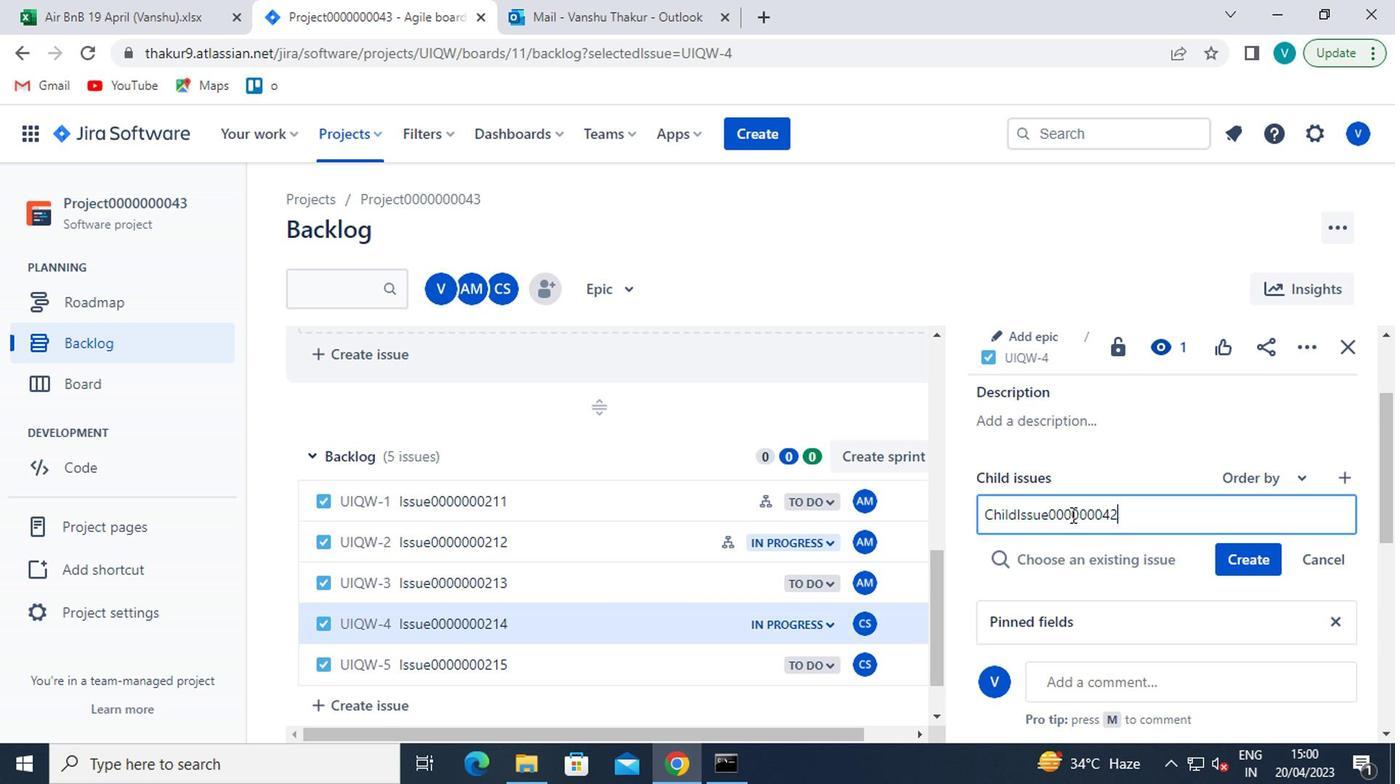 
Action: Mouse moved to (1222, 546)
Screenshot: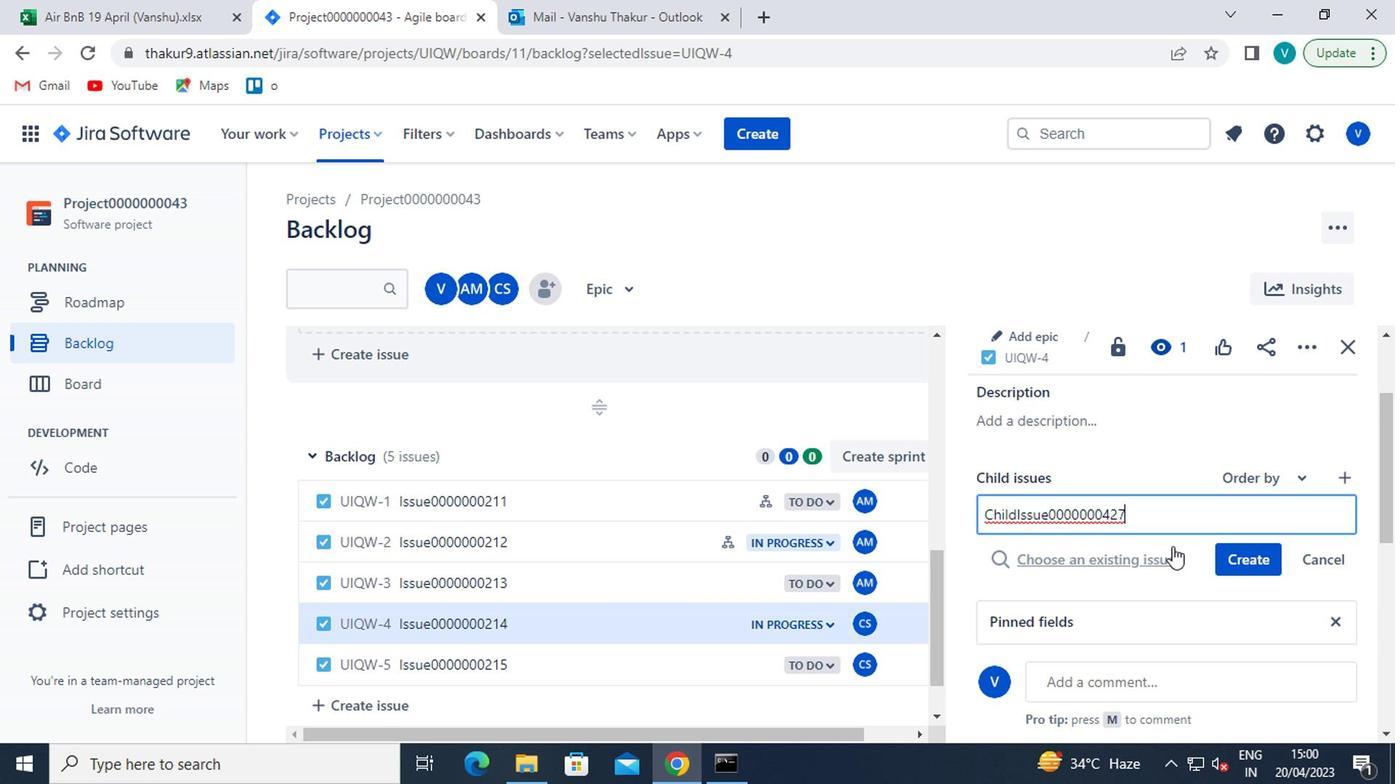 
Action: Mouse pressed left at (1222, 546)
Screenshot: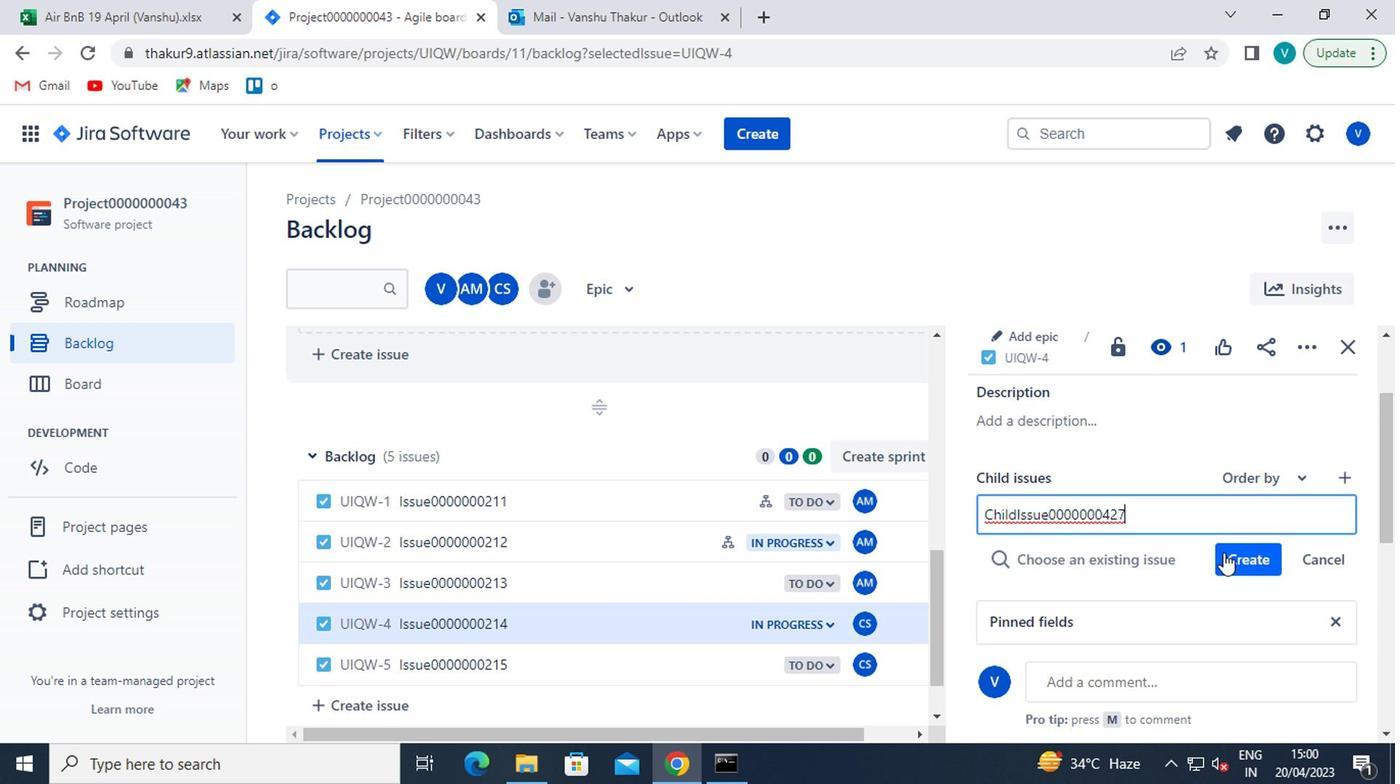 
Action: Mouse moved to (1132, 572)
Screenshot: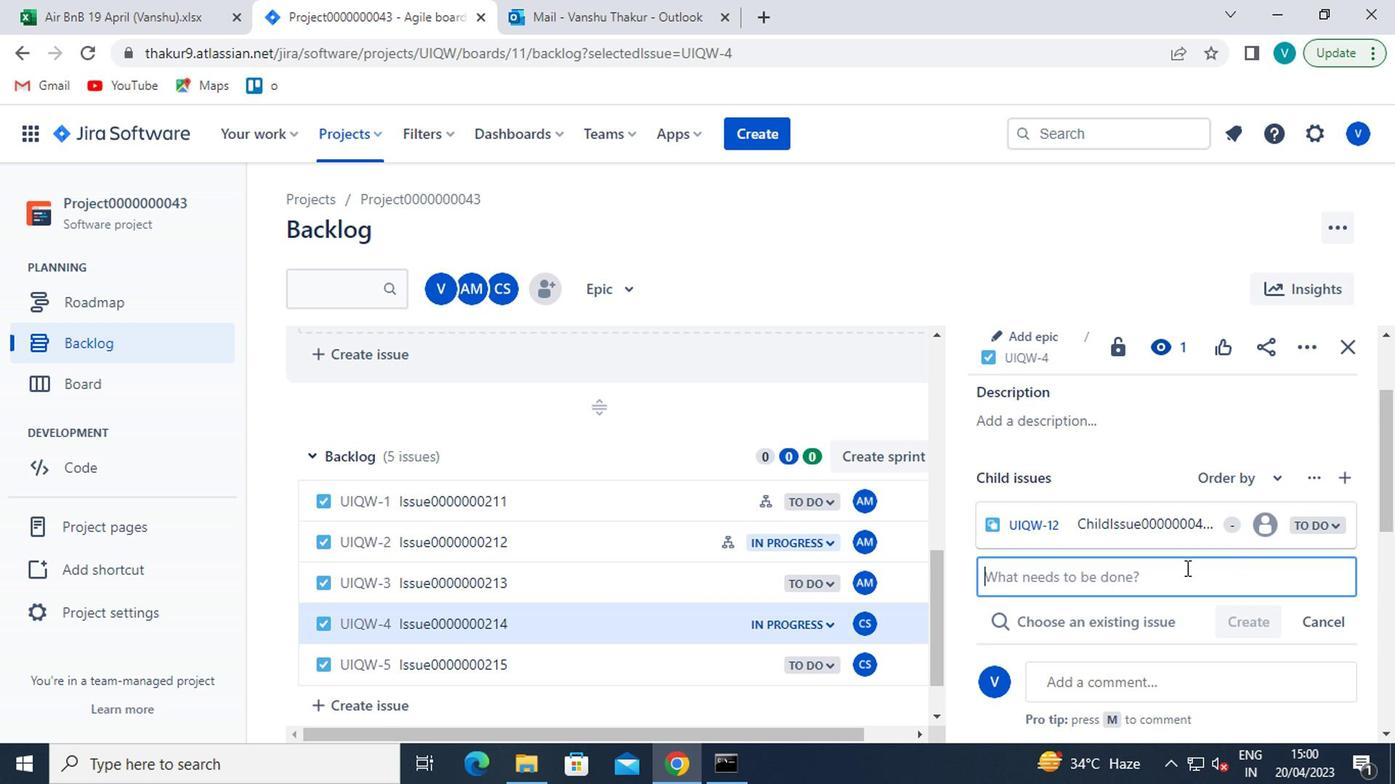
Action: Mouse pressed left at (1132, 572)
Screenshot: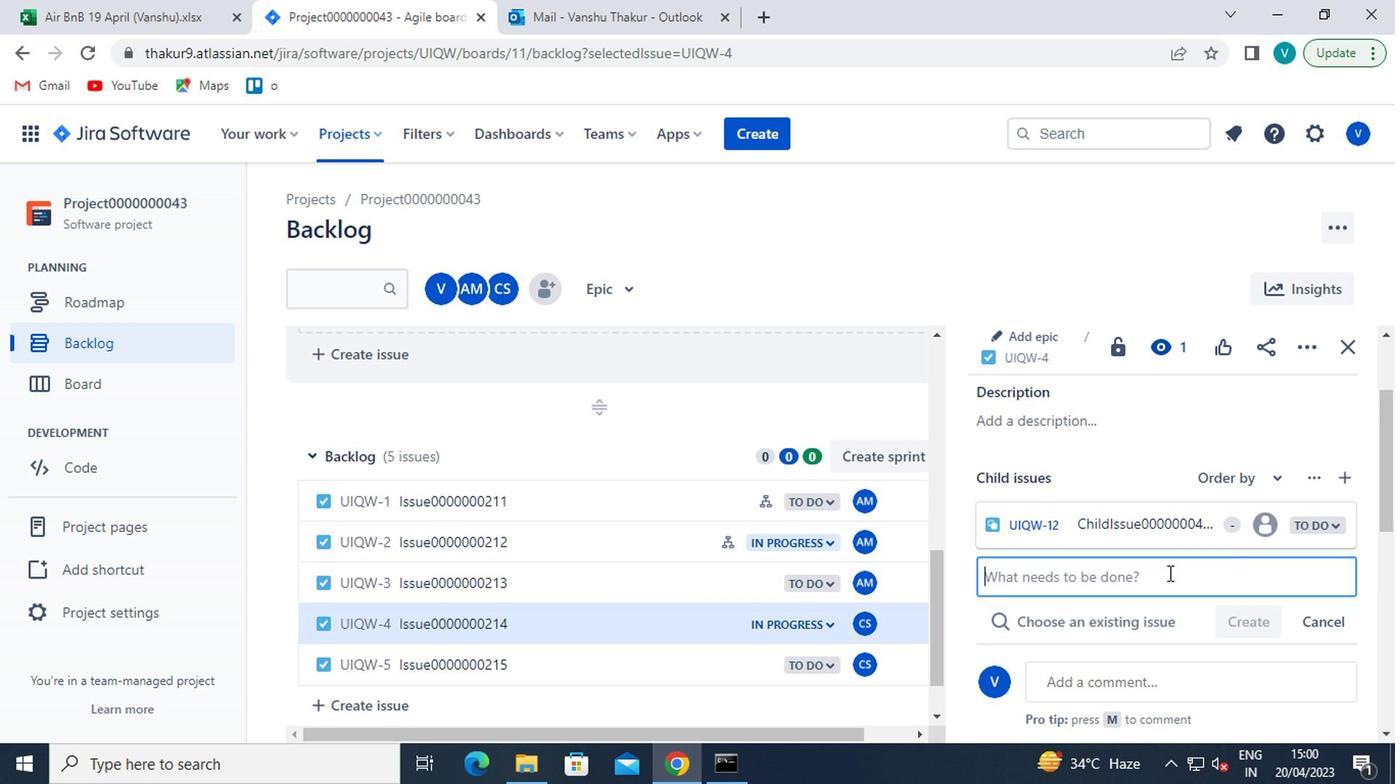 
Action: Key pressed <Key.shift>CHILD<Key.shift>ISSUE0000000428
Screenshot: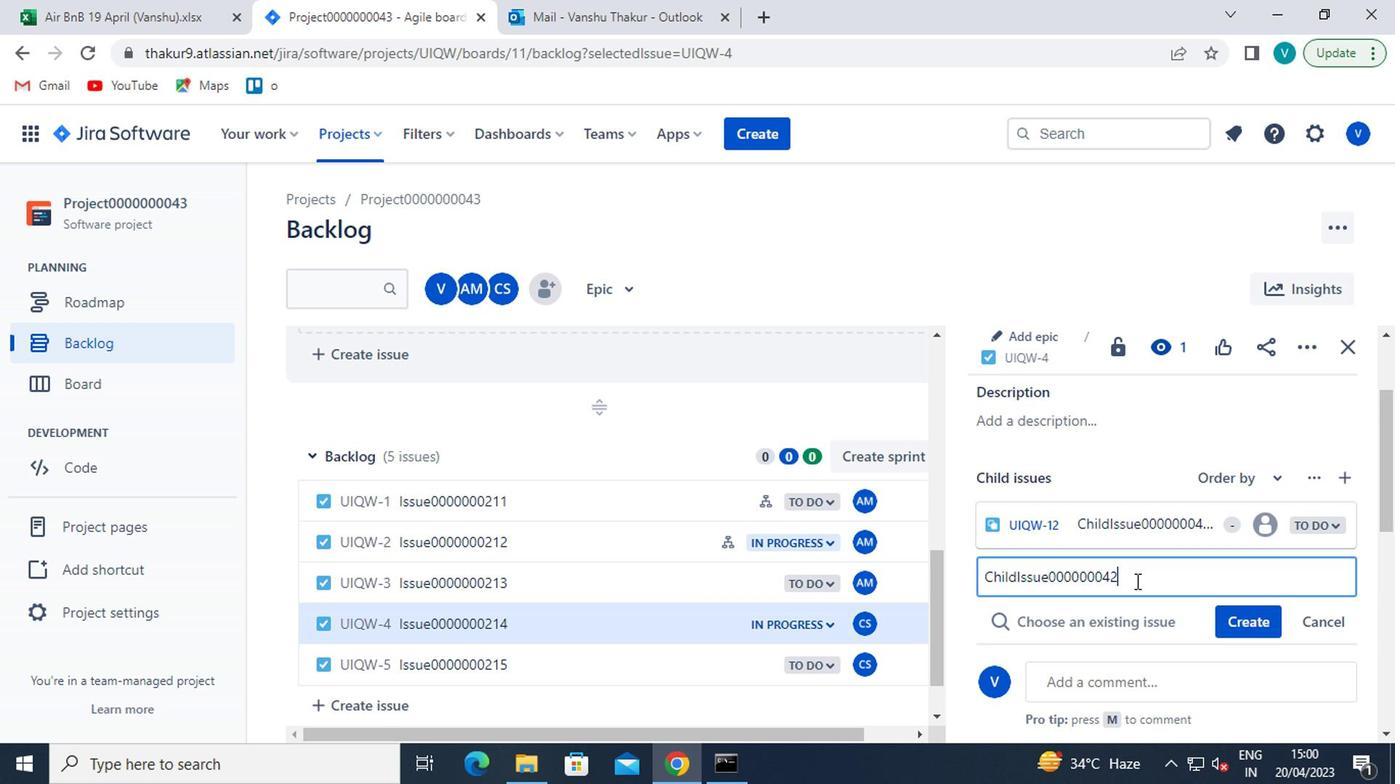 
Action: Mouse moved to (1236, 612)
Screenshot: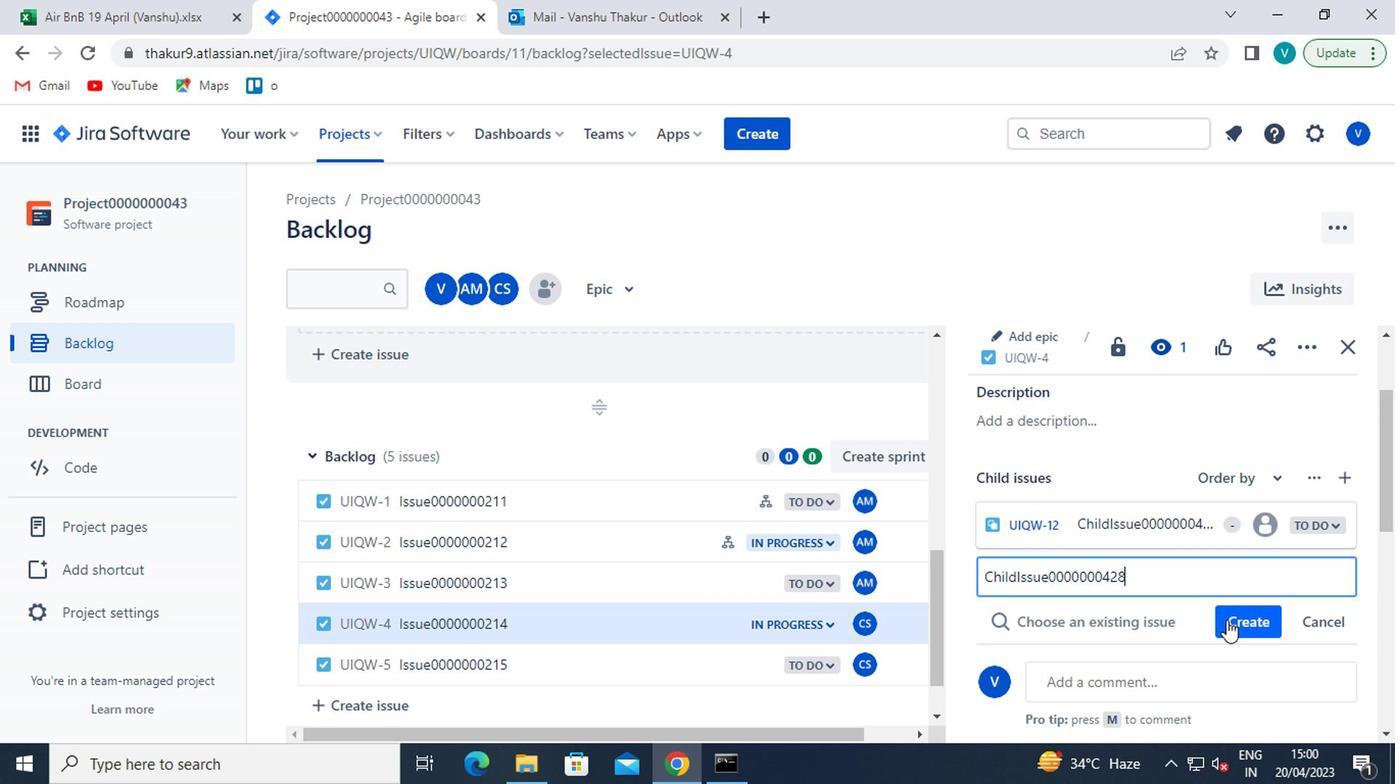 
Action: Mouse pressed left at (1236, 612)
Screenshot: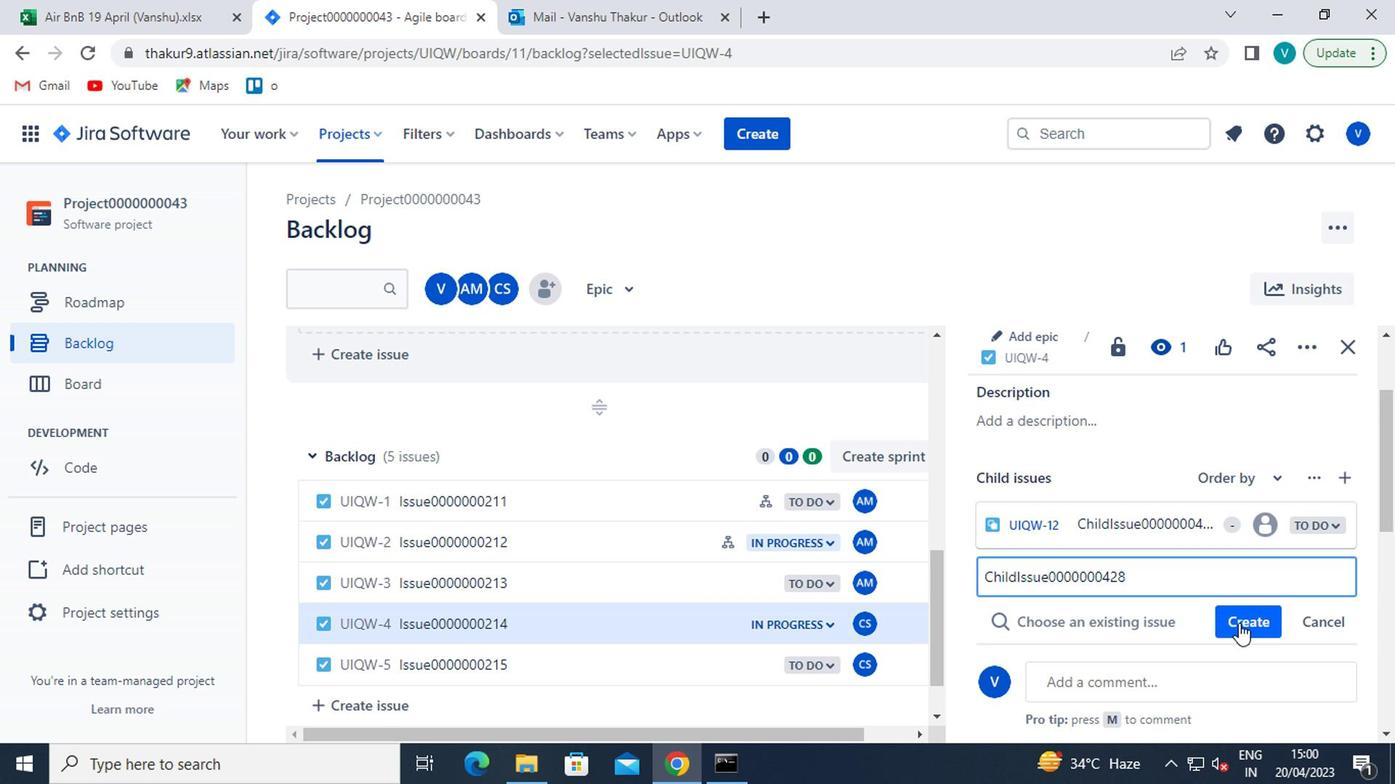 
Action: Mouse moved to (425, 642)
Screenshot: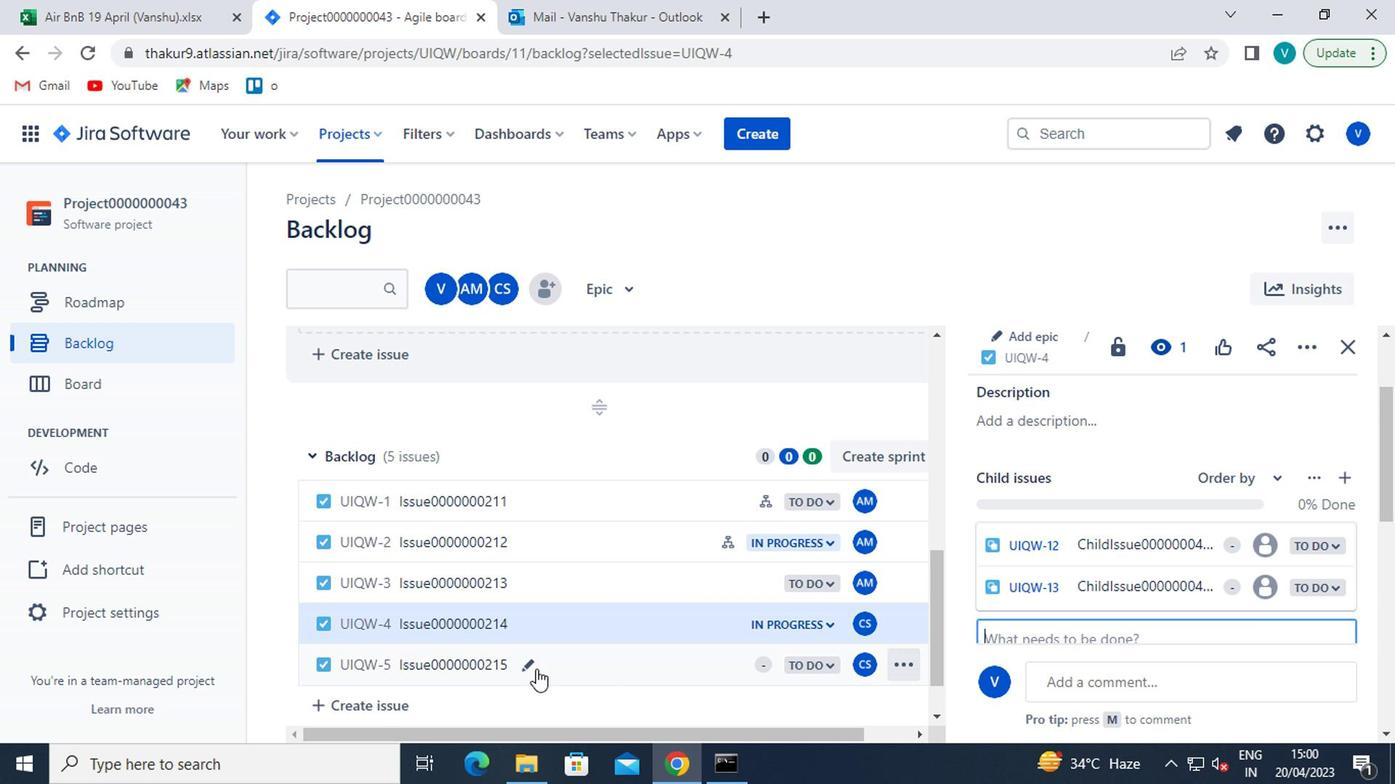 
Action: Mouse pressed left at (425, 642)
Screenshot: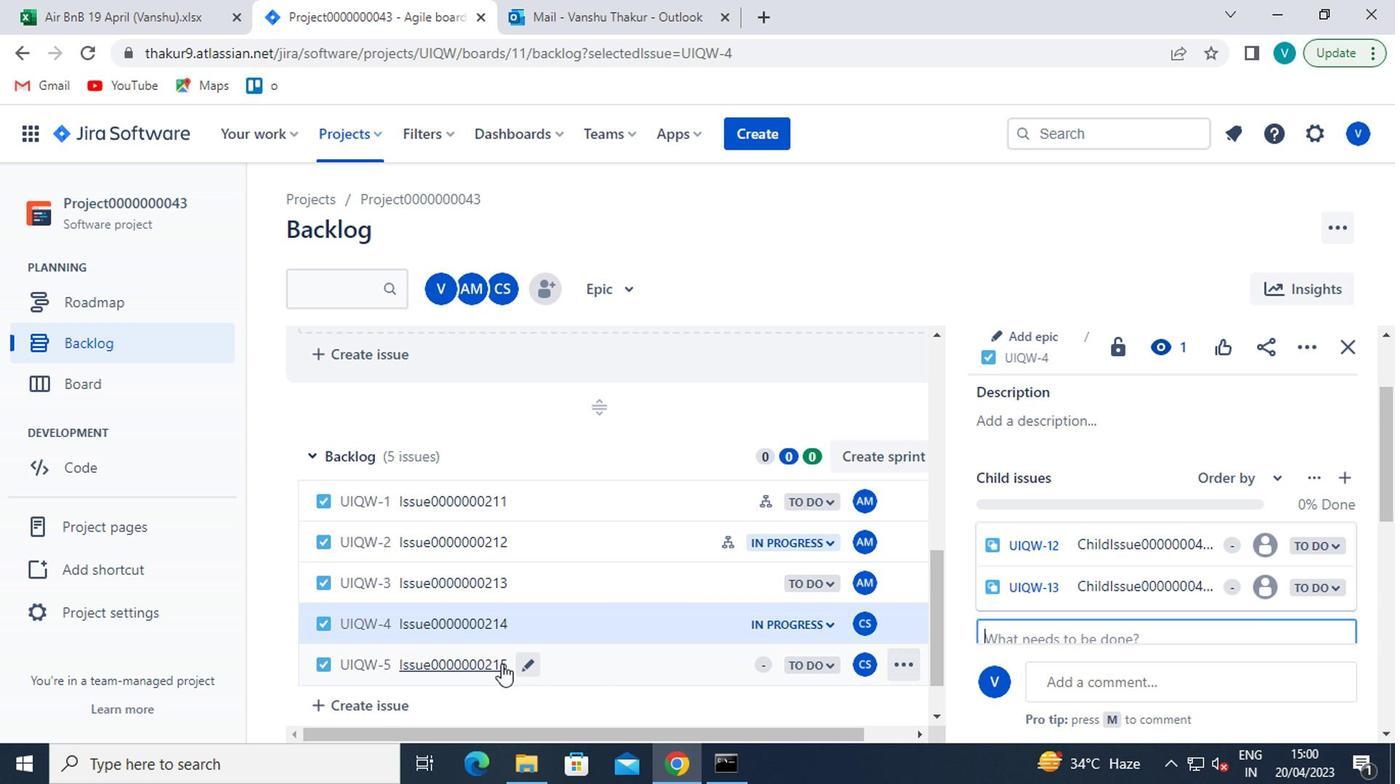 
Action: Mouse moved to (1024, 439)
Screenshot: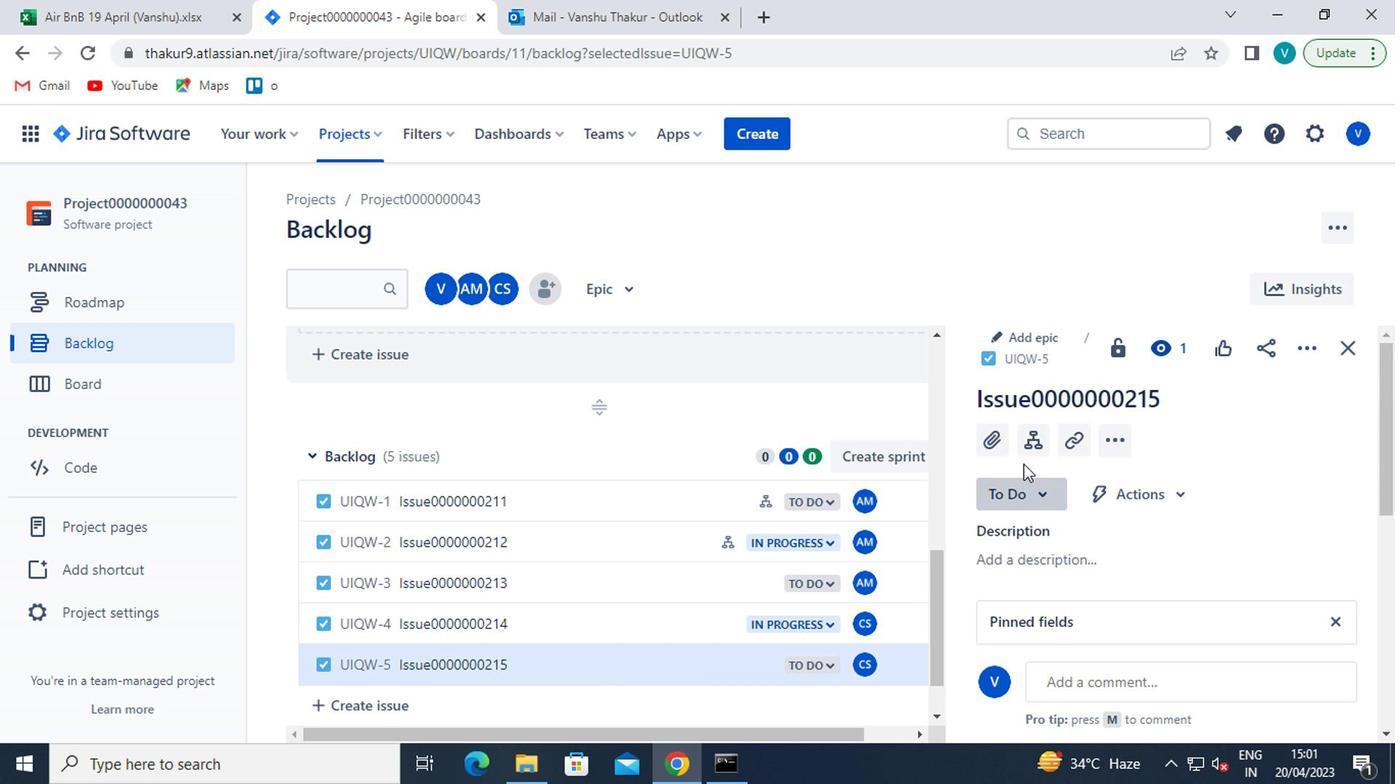 
Action: Mouse pressed left at (1024, 439)
Screenshot: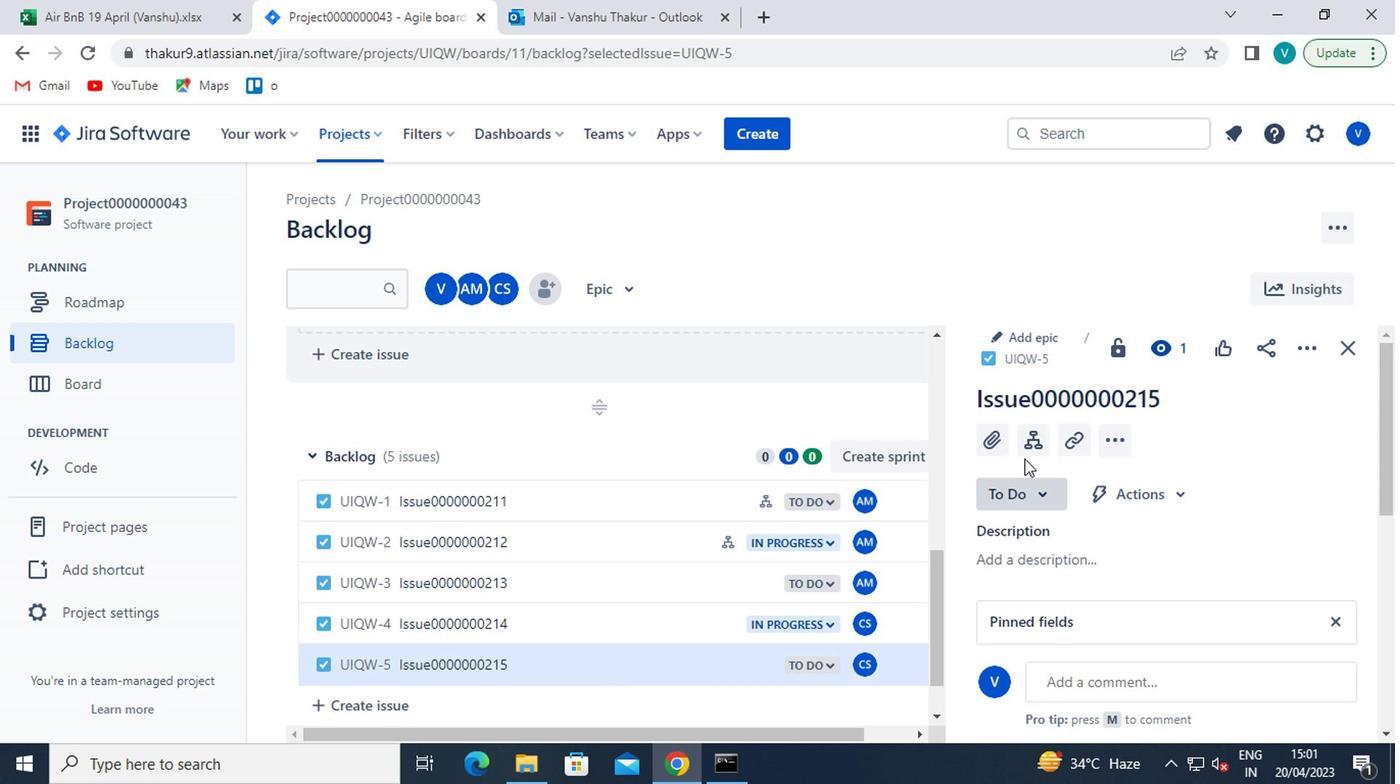 
Action: Mouse moved to (1039, 519)
Screenshot: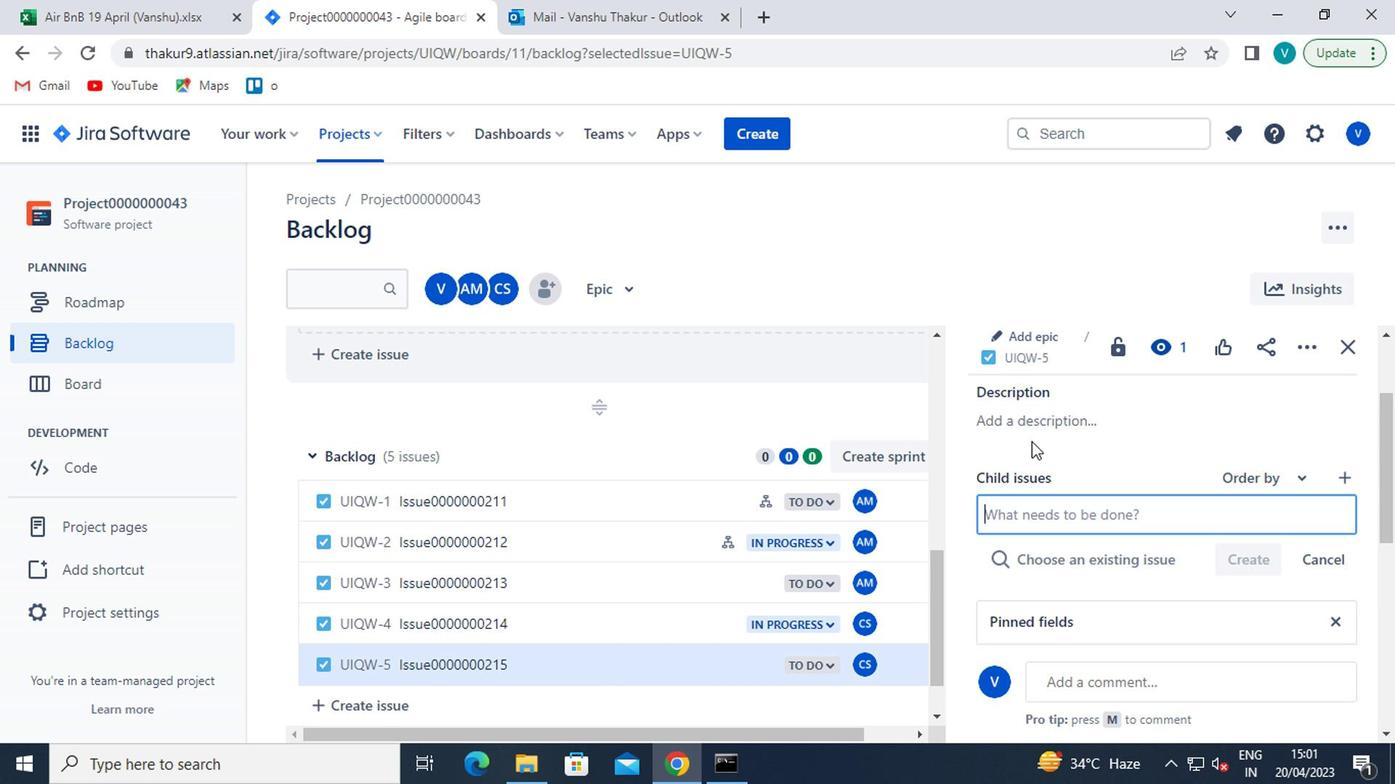 
Action: Mouse pressed left at (1039, 519)
Screenshot: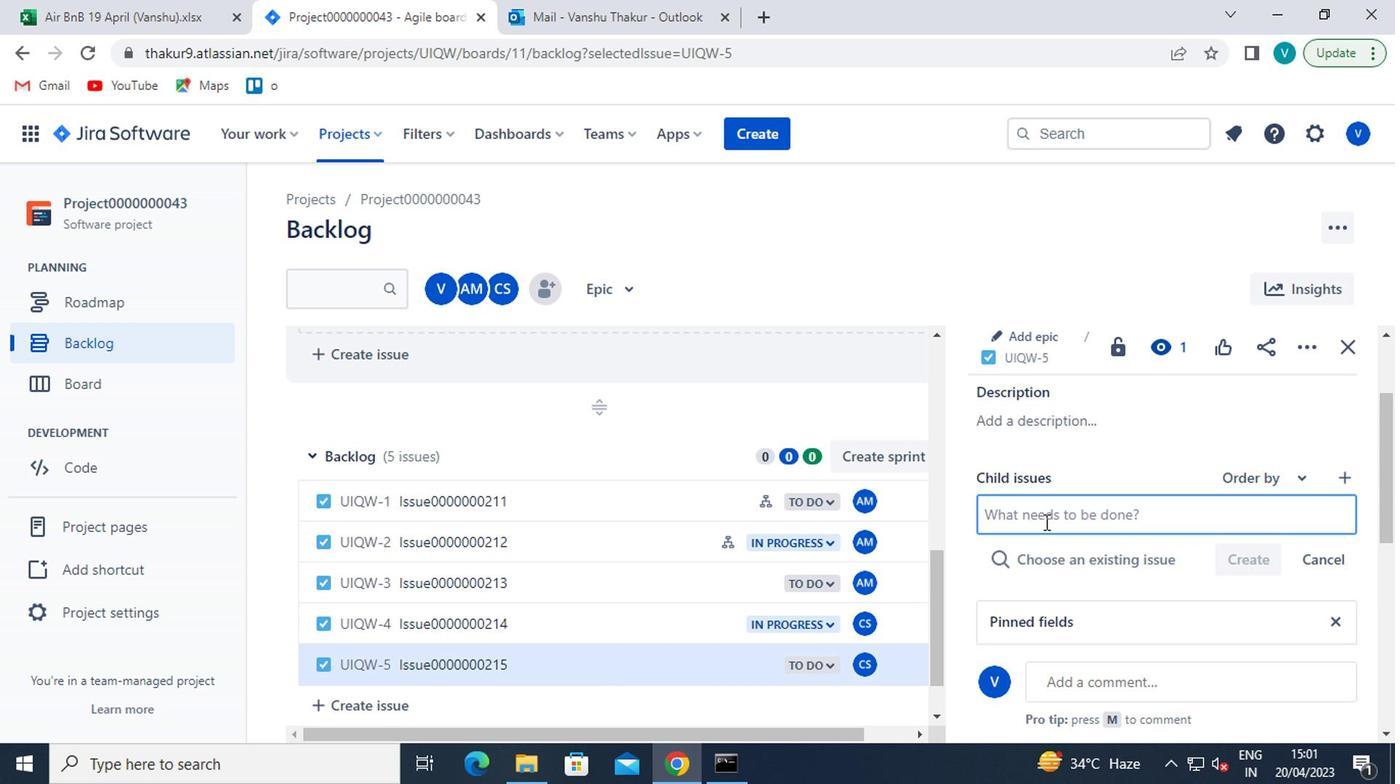 
Action: Key pressed <Key.shift>CHILD<Key.shift>ISSUE0000000429
Screenshot: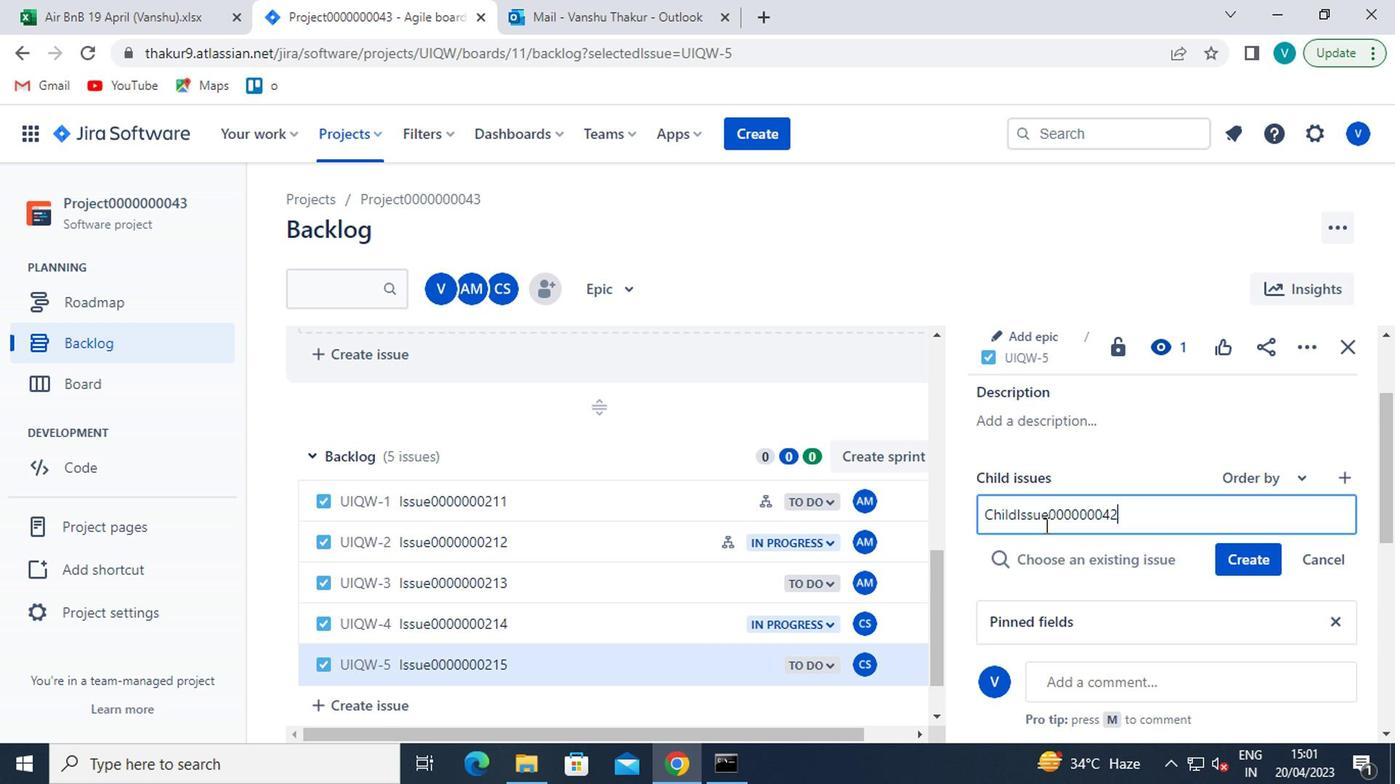 
Action: Mouse moved to (1223, 550)
Screenshot: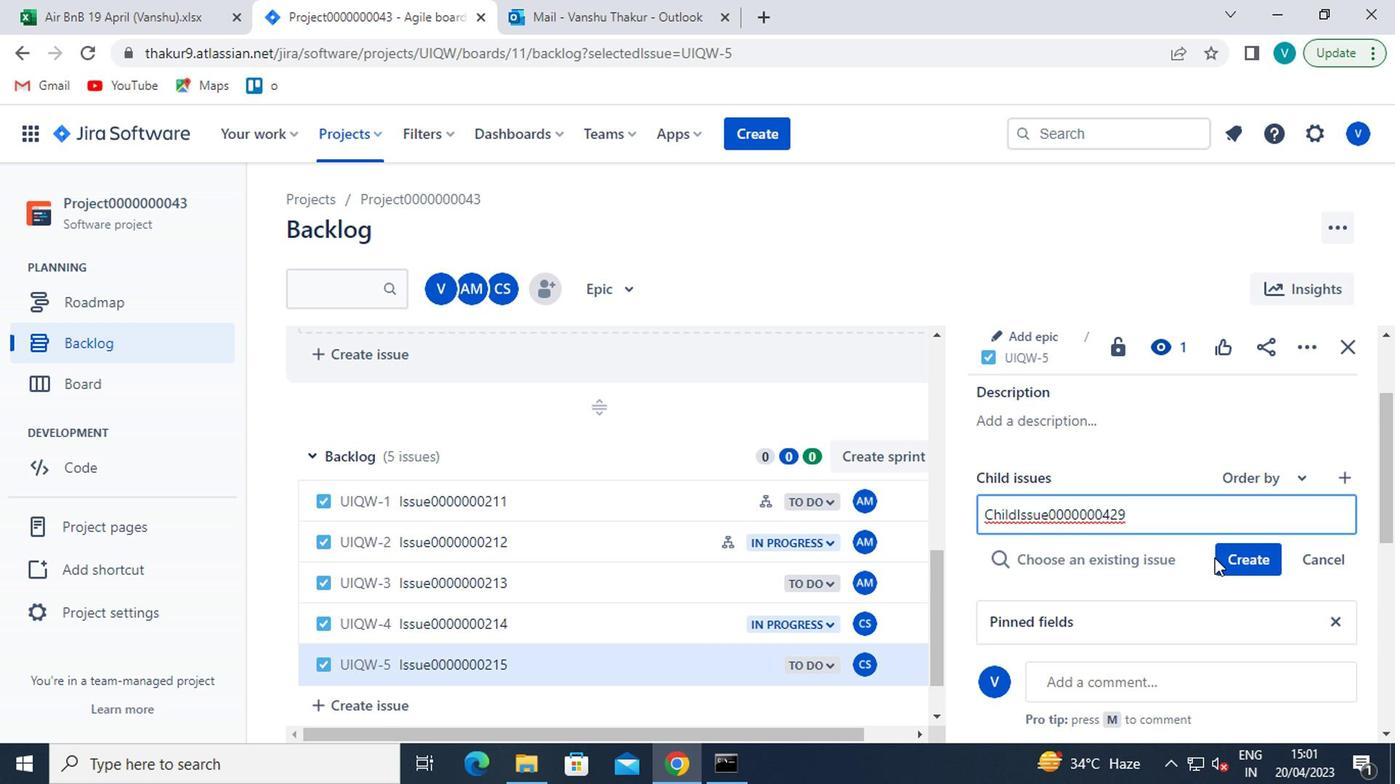 
Action: Mouse pressed left at (1223, 550)
Screenshot: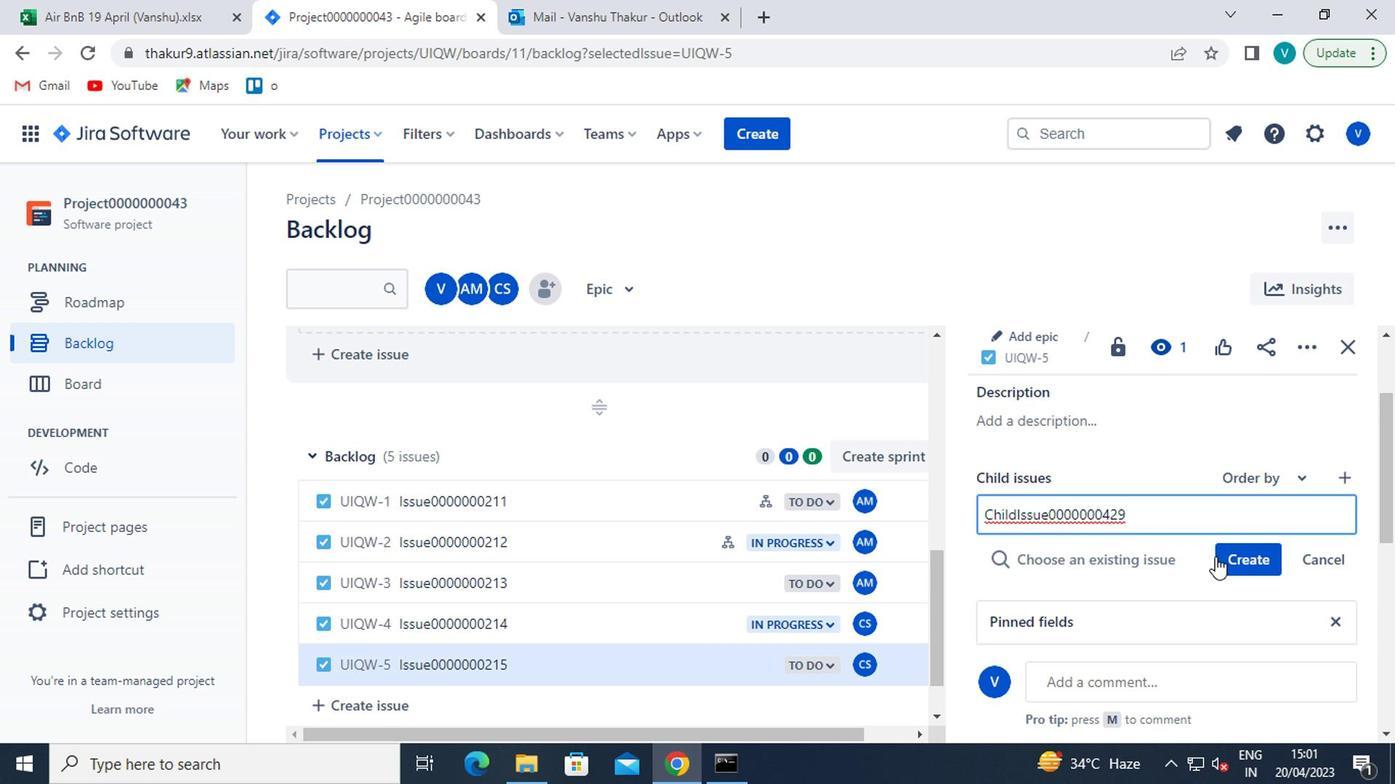 
